 Task: Reply to email with the signature Benjamin Adams with the subject 'Welcome' from softage.1@softage.net with the message 'I wanted to confirm the attendance of the key stakeholders for the project kickoff meeting.'
Action: Mouse moved to (1167, 297)
Screenshot: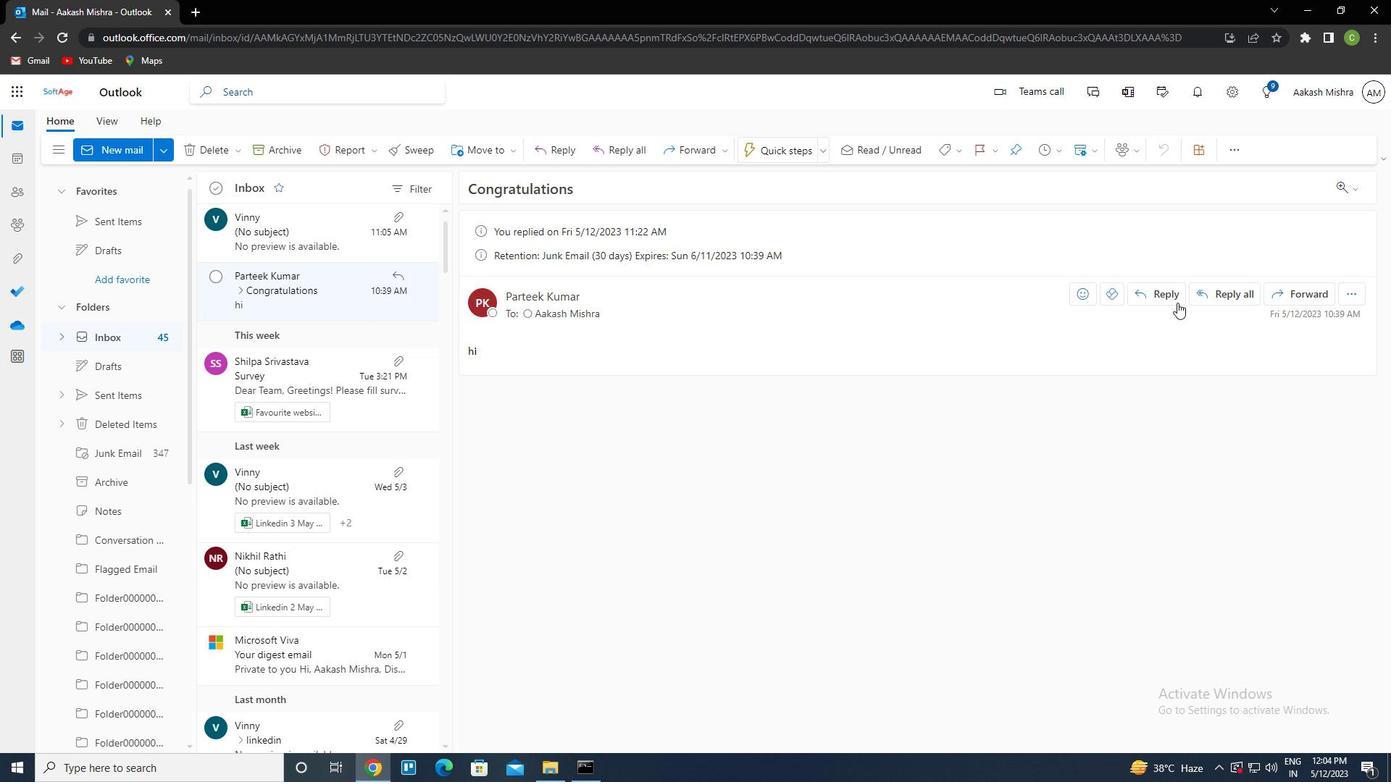 
Action: Mouse pressed left at (1167, 297)
Screenshot: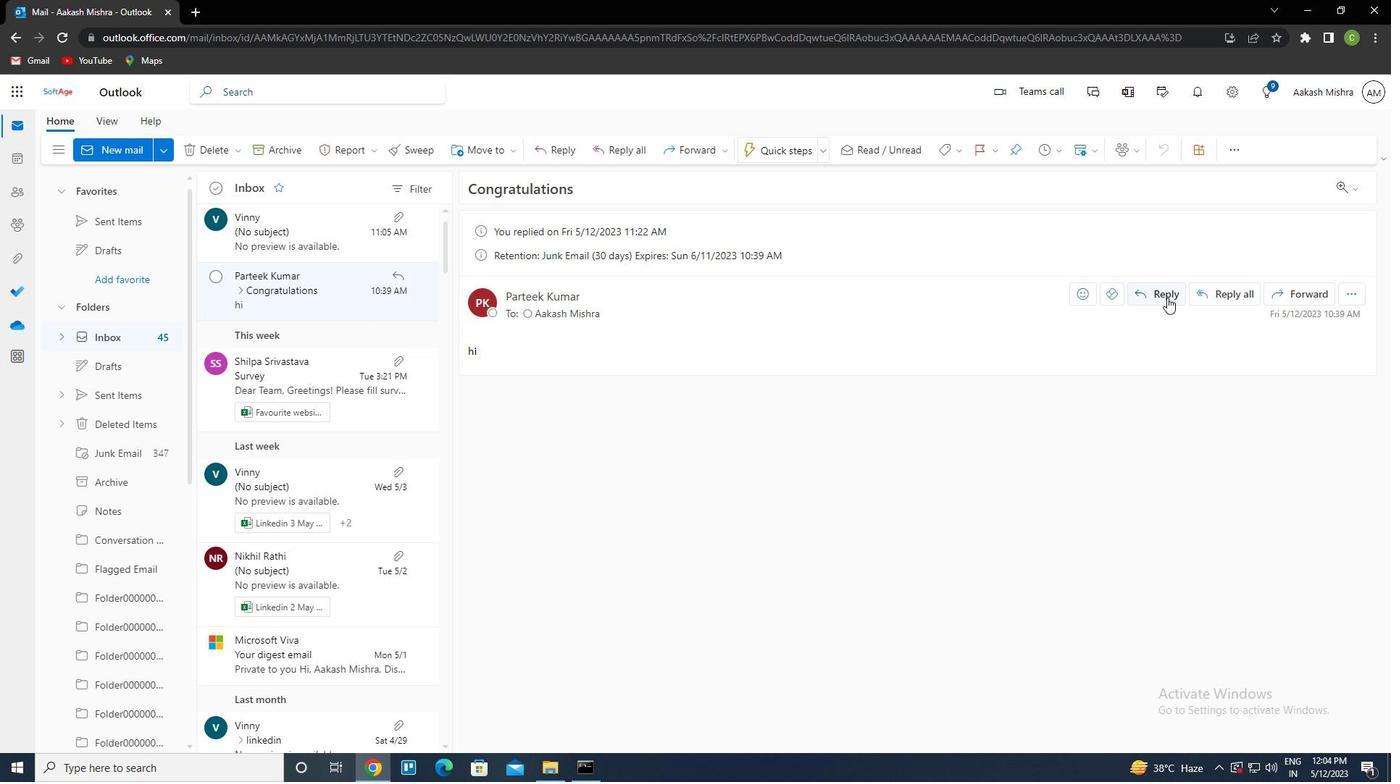 
Action: Mouse moved to (941, 152)
Screenshot: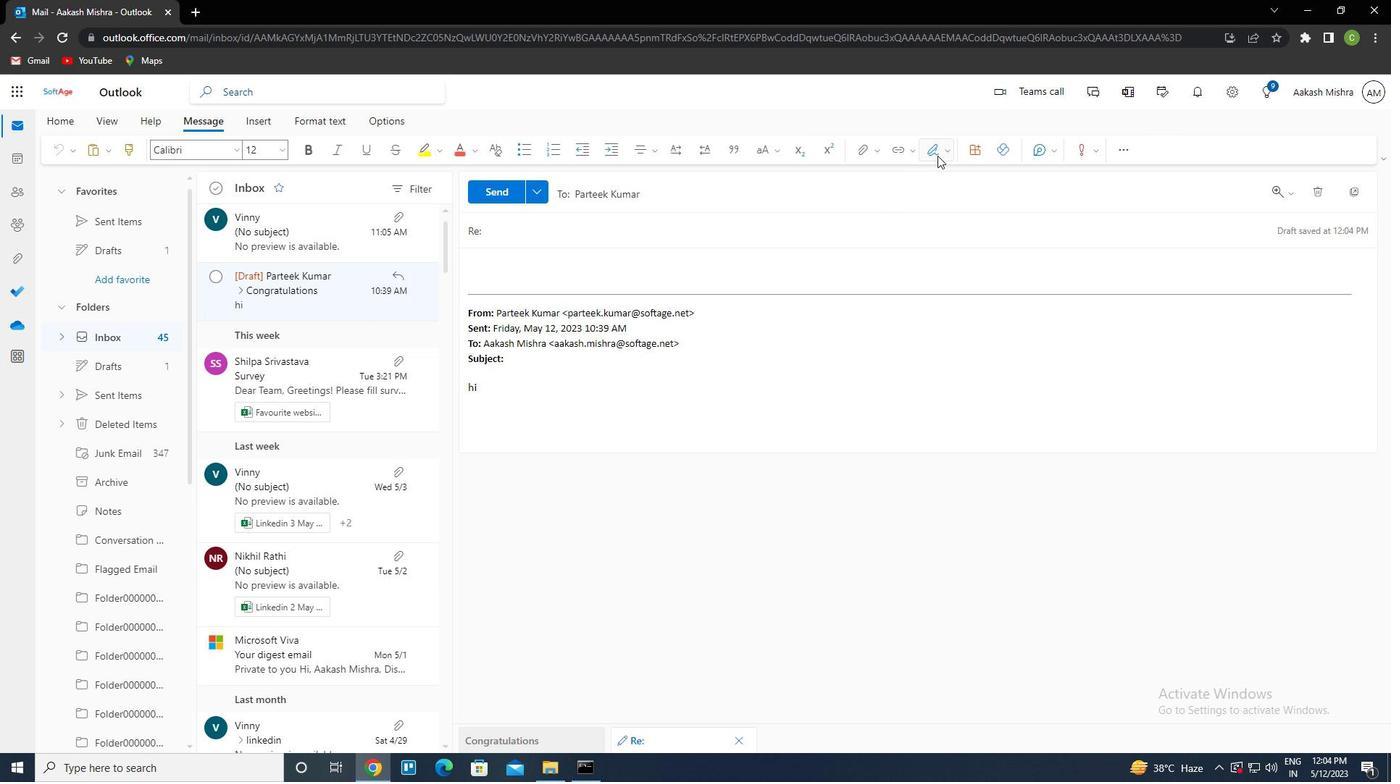 
Action: Mouse pressed left at (941, 152)
Screenshot: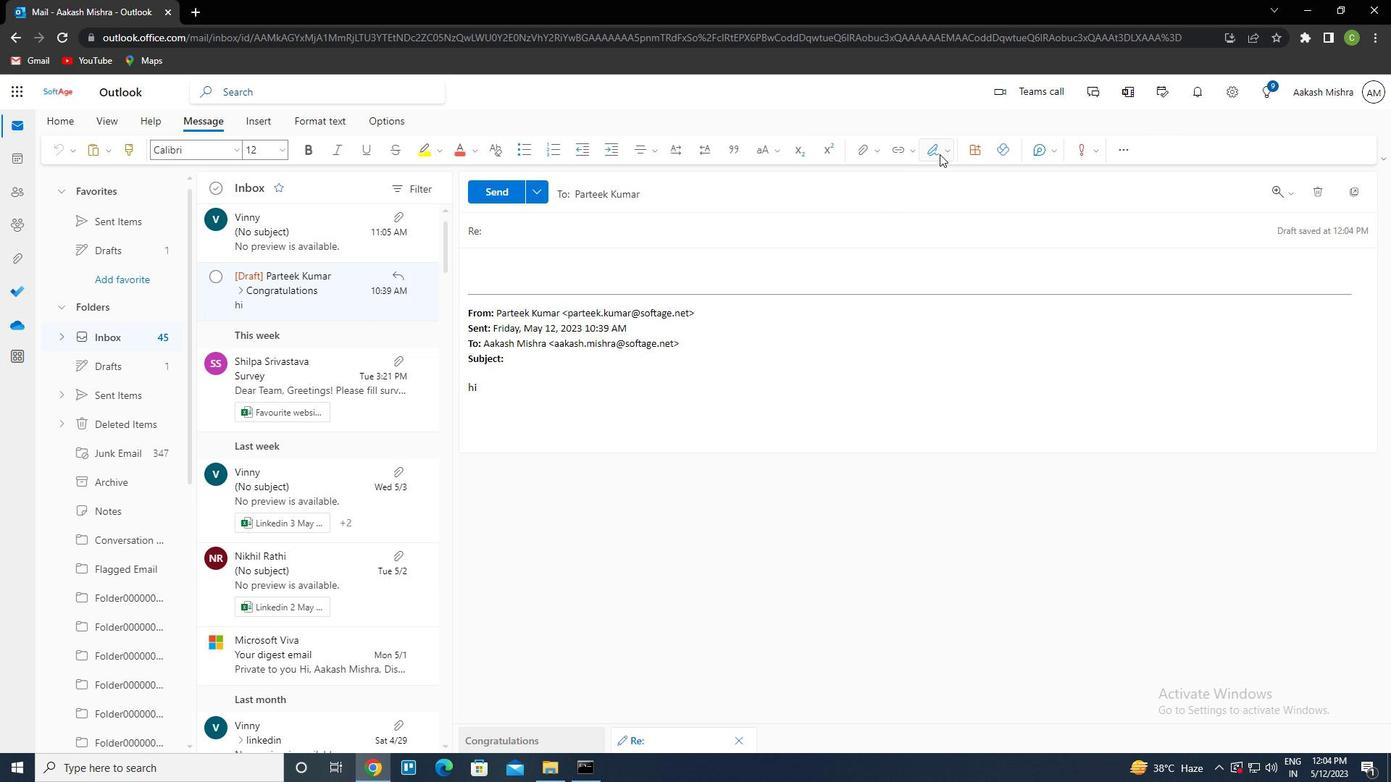 
Action: Mouse moved to (884, 602)
Screenshot: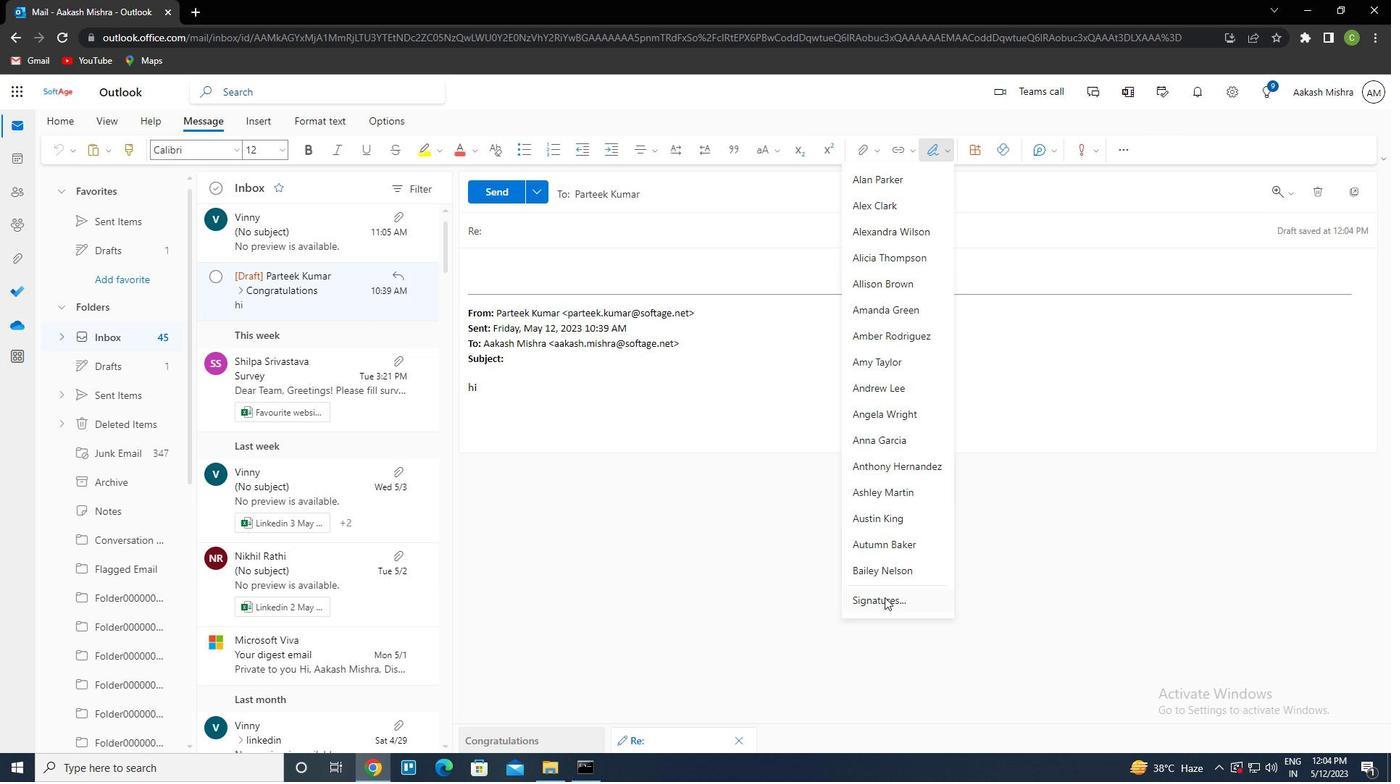 
Action: Mouse pressed left at (884, 602)
Screenshot: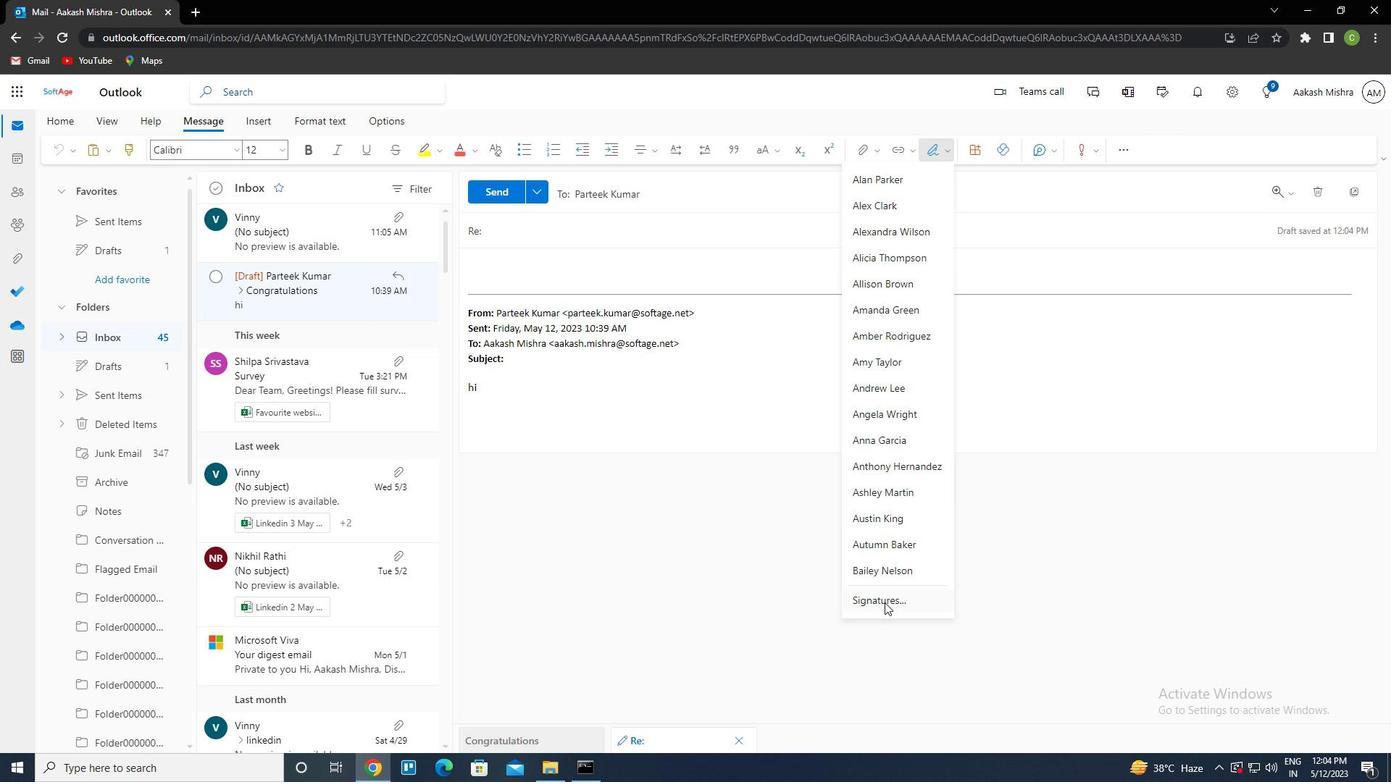 
Action: Mouse moved to (627, 240)
Screenshot: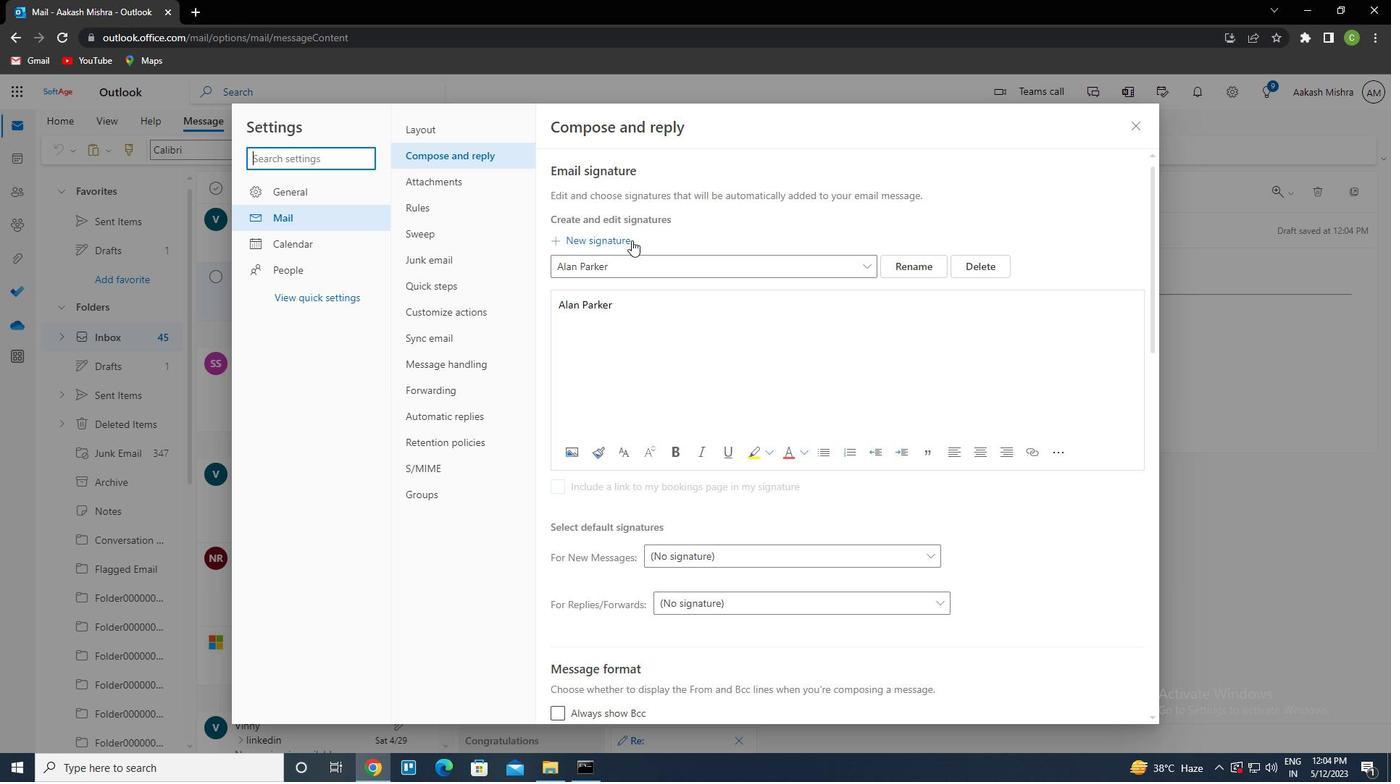 
Action: Mouse pressed left at (627, 240)
Screenshot: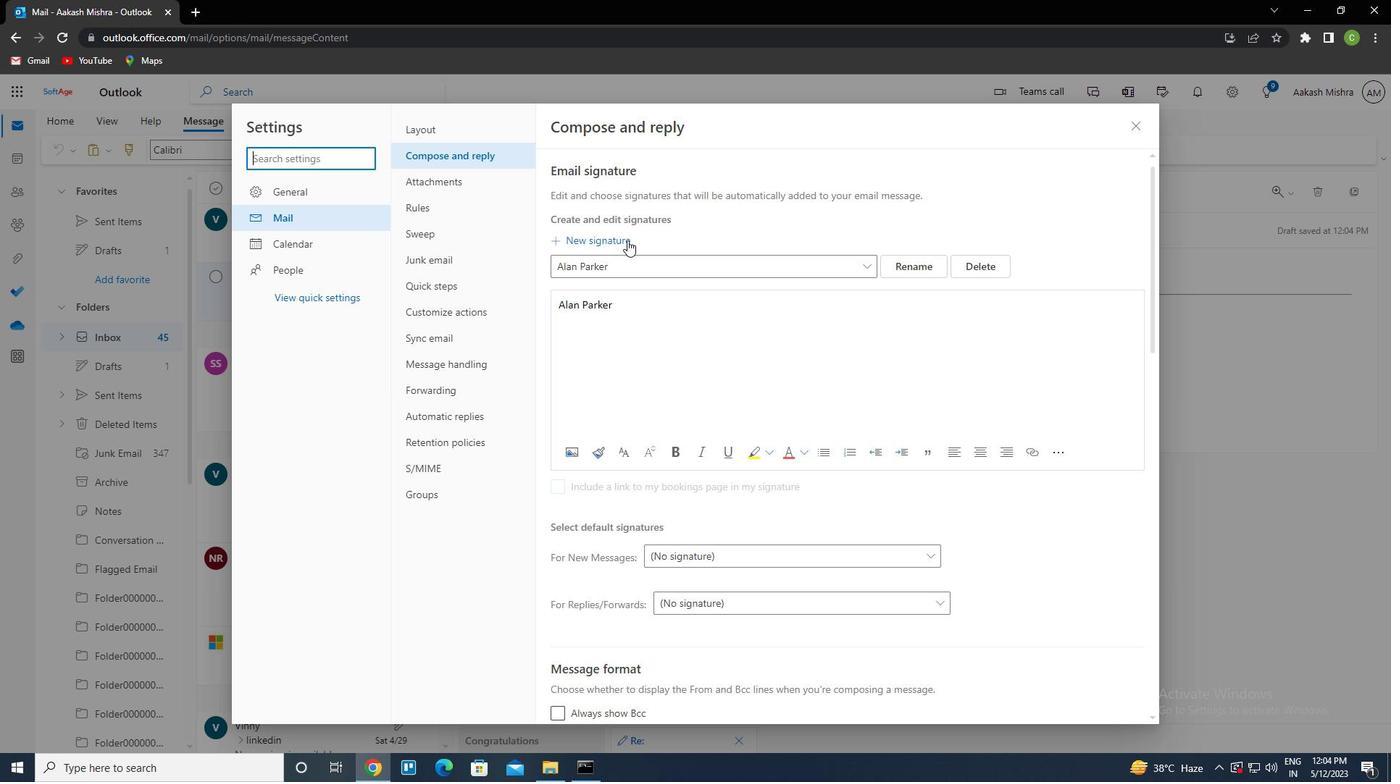 
Action: Mouse moved to (626, 263)
Screenshot: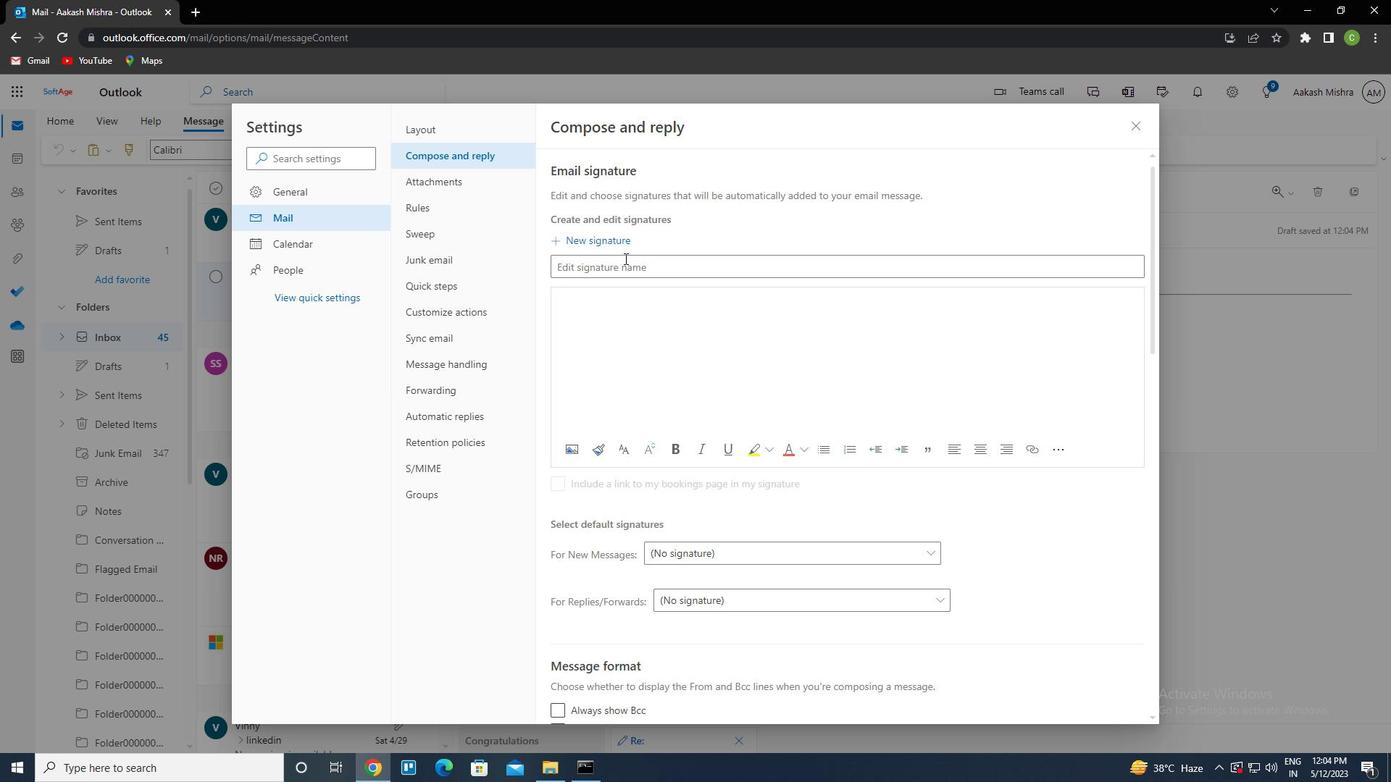 
Action: Mouse pressed left at (626, 263)
Screenshot: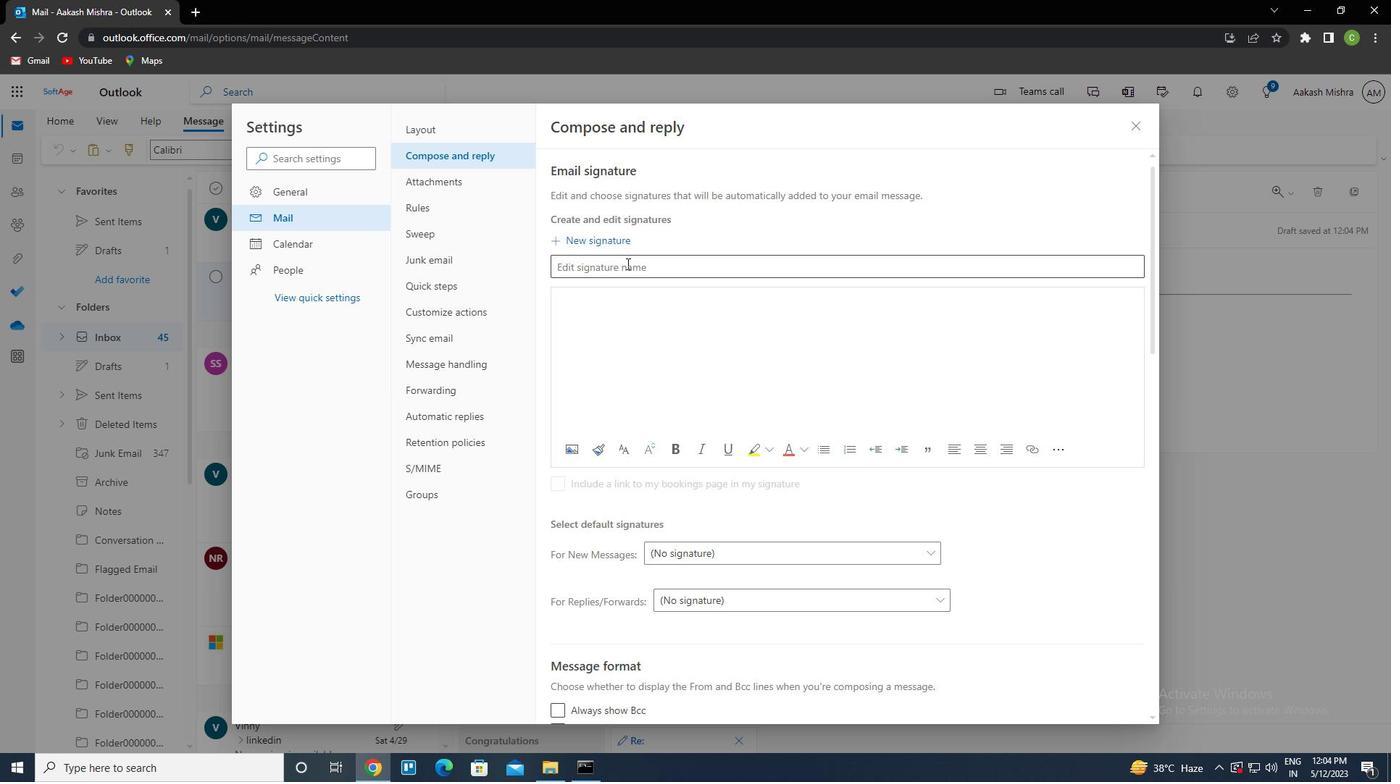 
Action: Key pressed <Key.caps_lock>b<Key.caps_lock>enjamin<Key.space><Key.caps_lock>a<Key.caps_lock>dams
Screenshot: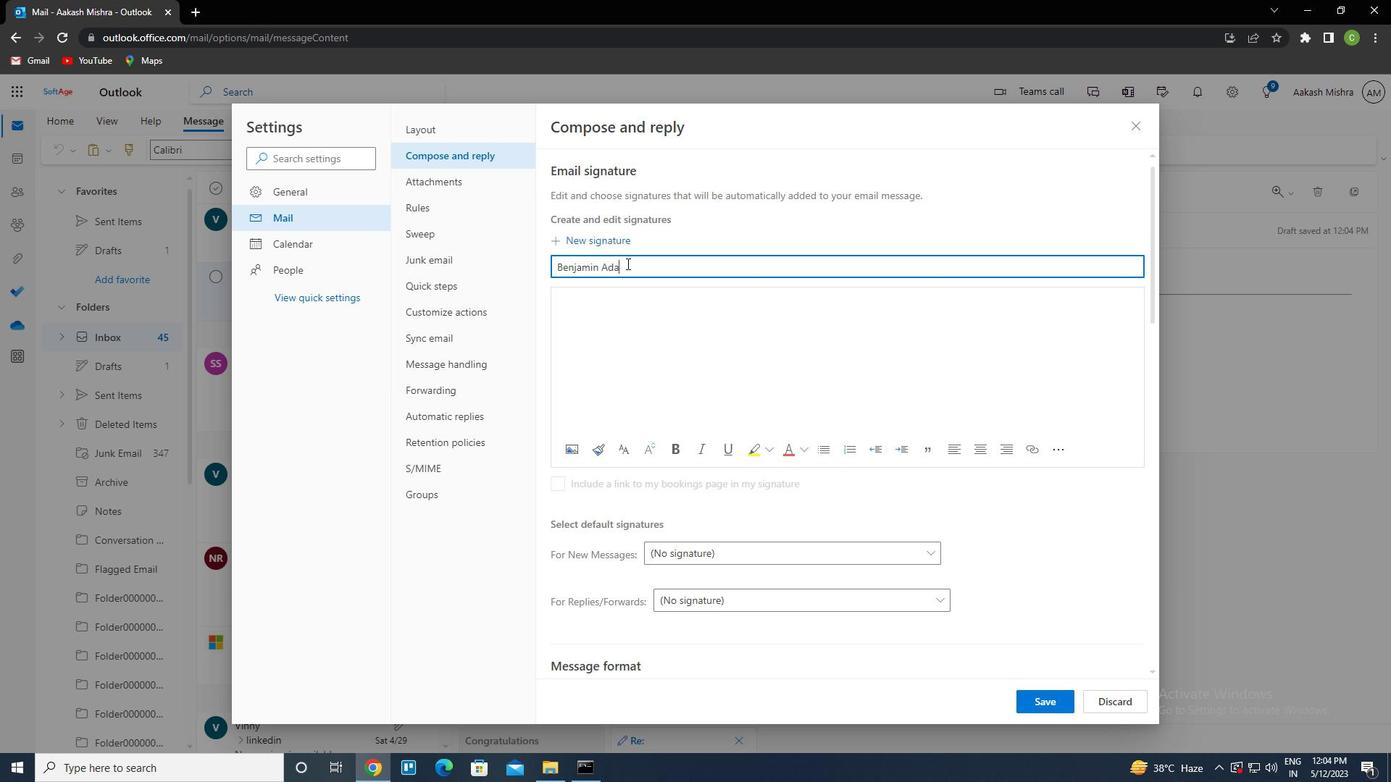 
Action: Mouse moved to (611, 306)
Screenshot: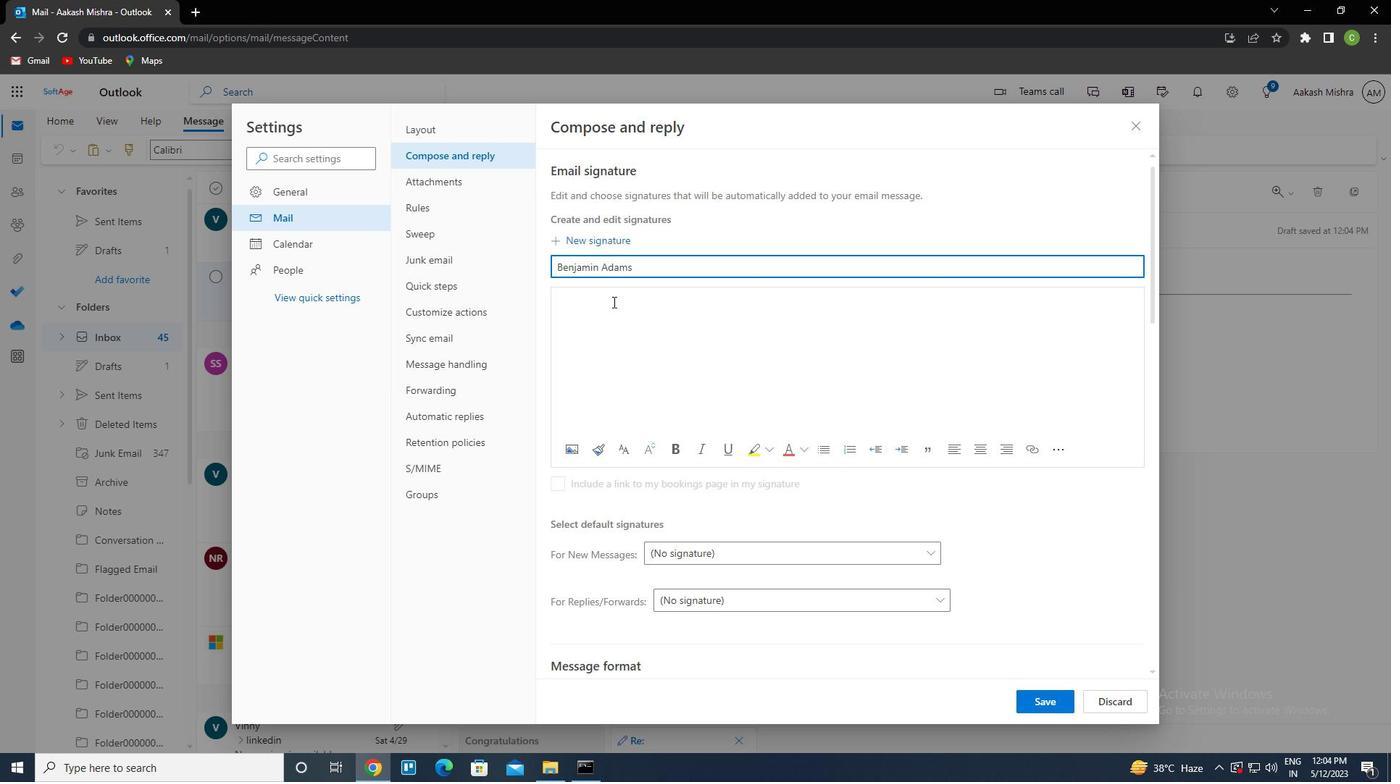 
Action: Mouse pressed left at (611, 306)
Screenshot: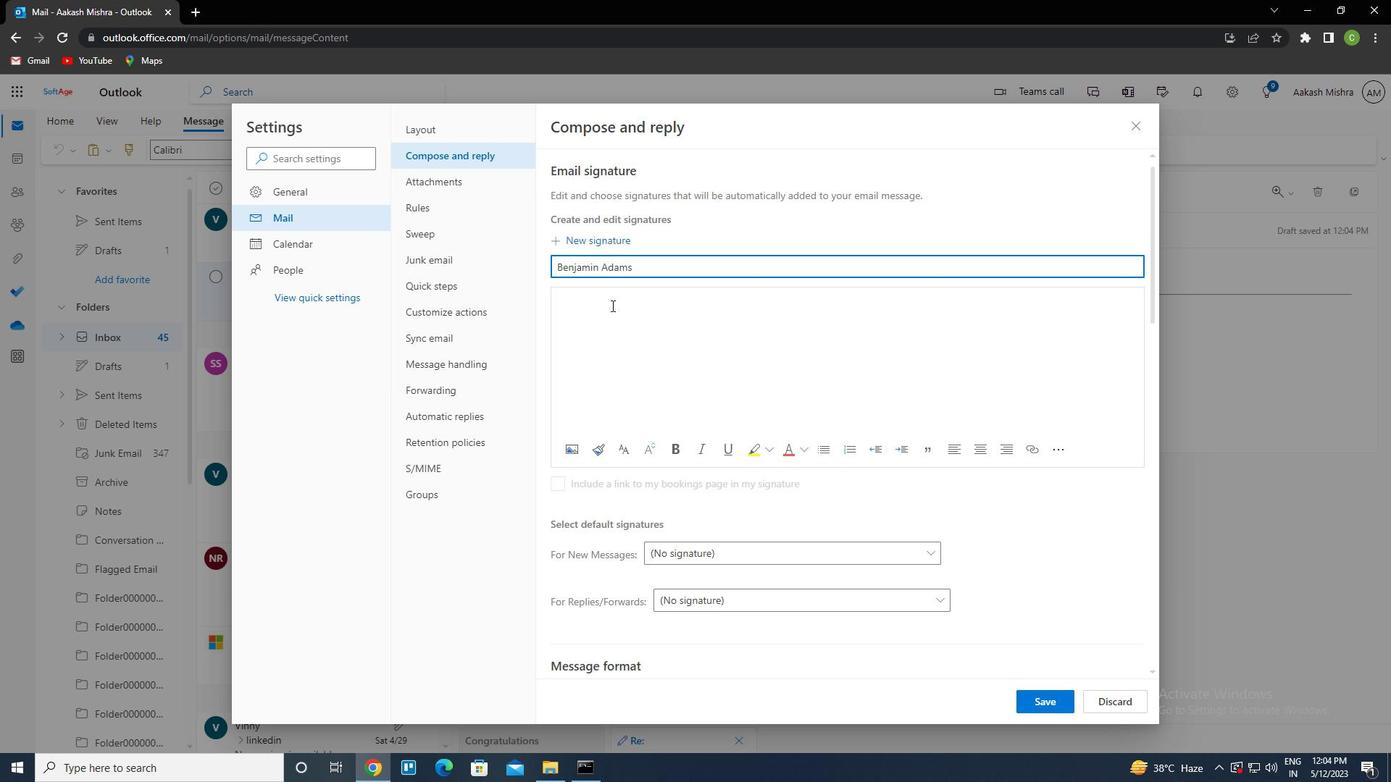 
Action: Key pressed <Key.caps_lock>b<Key.caps_lock>enjamin<Key.space><Key.caps_lock>a<Key.caps_lock>dams
Screenshot: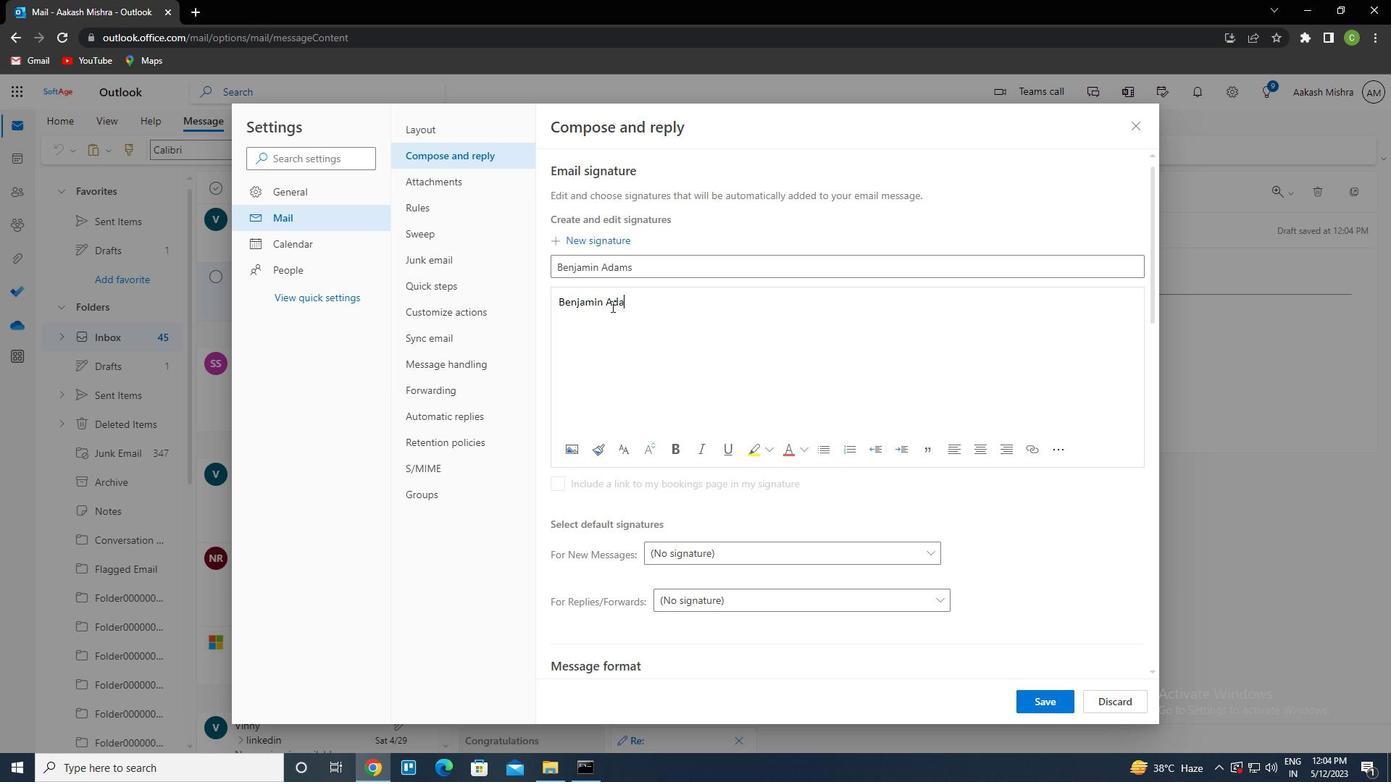 
Action: Mouse moved to (1034, 696)
Screenshot: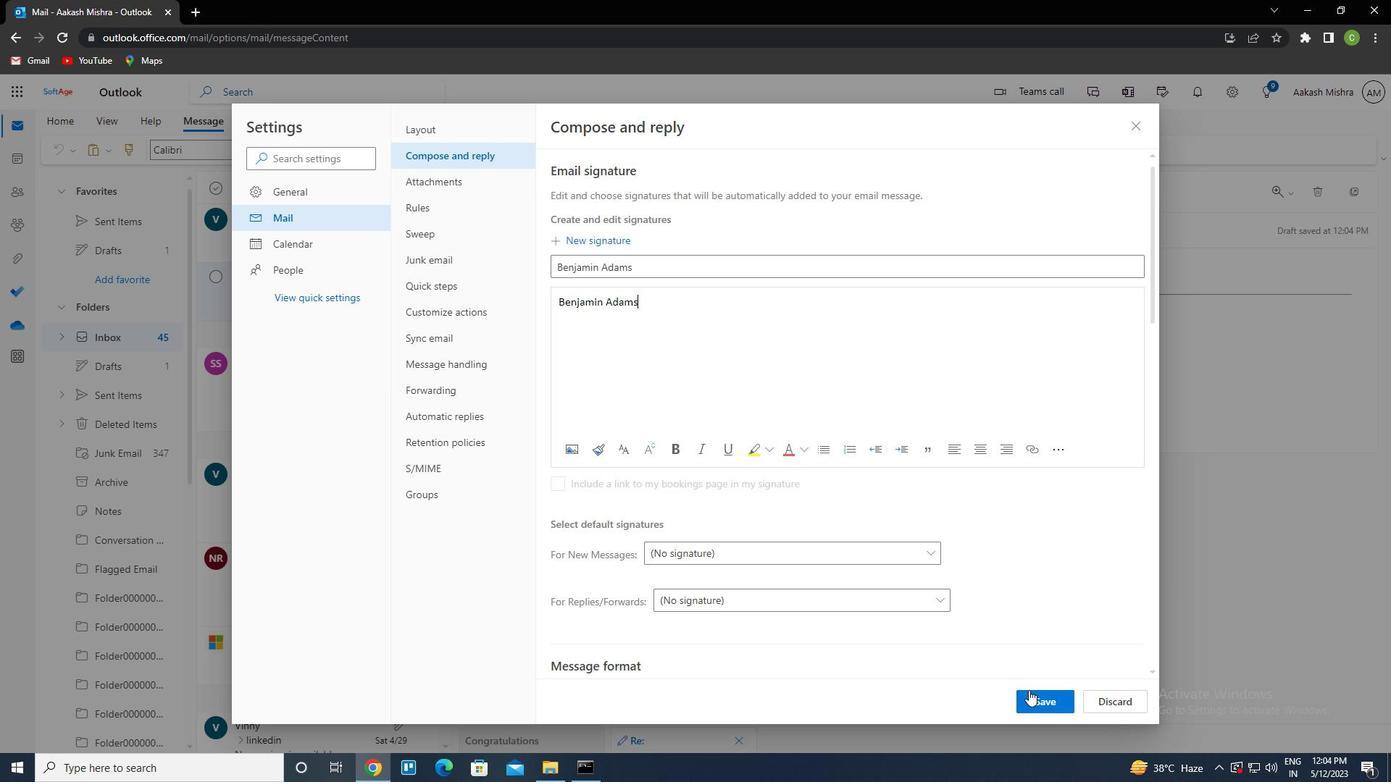 
Action: Mouse pressed left at (1034, 696)
Screenshot: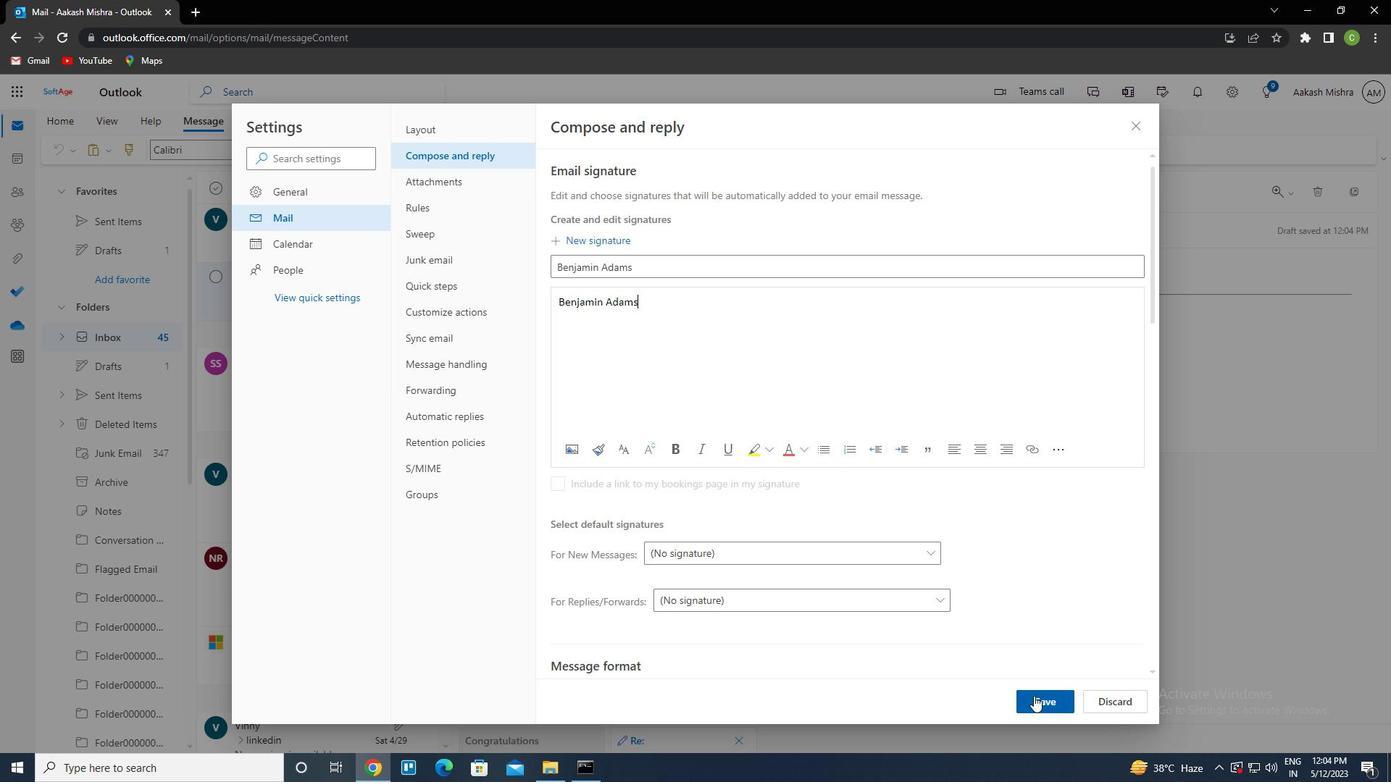 
Action: Mouse moved to (1134, 123)
Screenshot: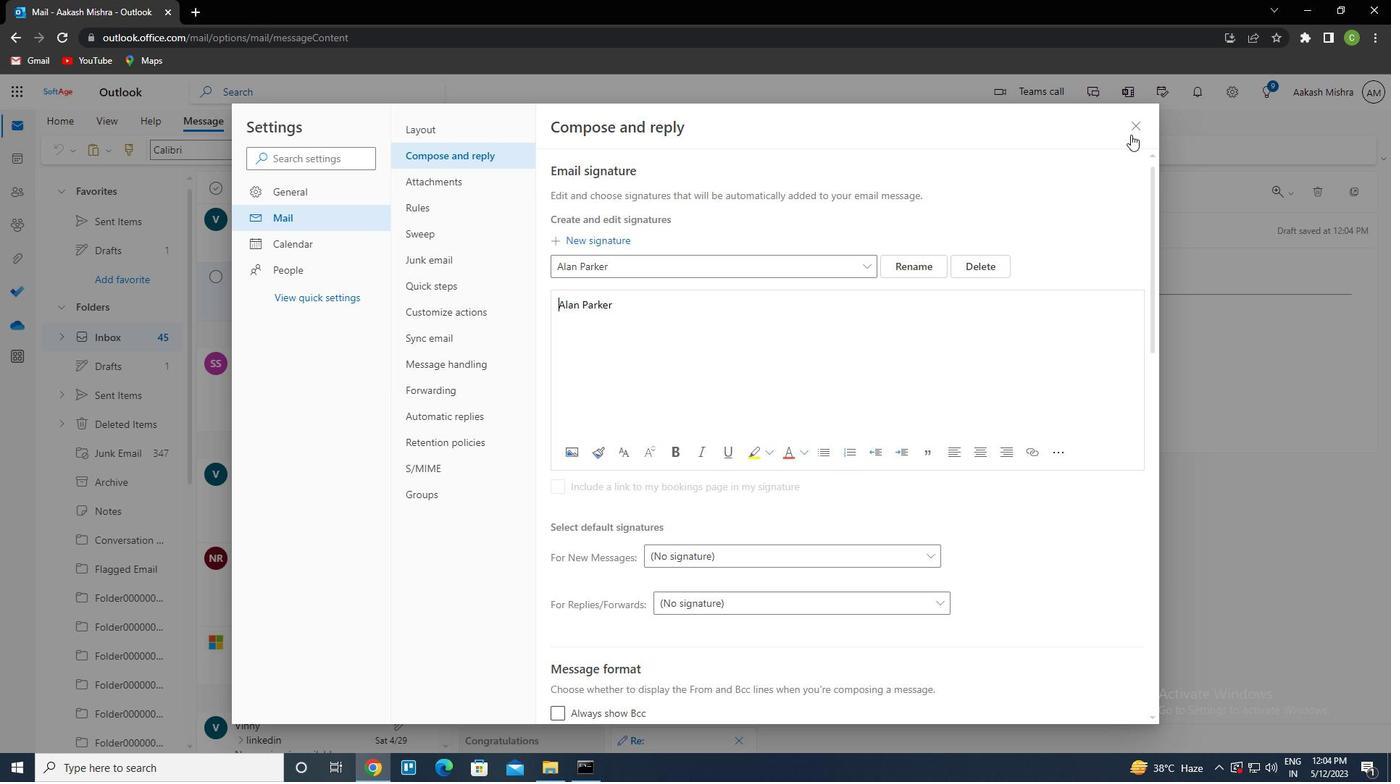 
Action: Mouse pressed left at (1134, 123)
Screenshot: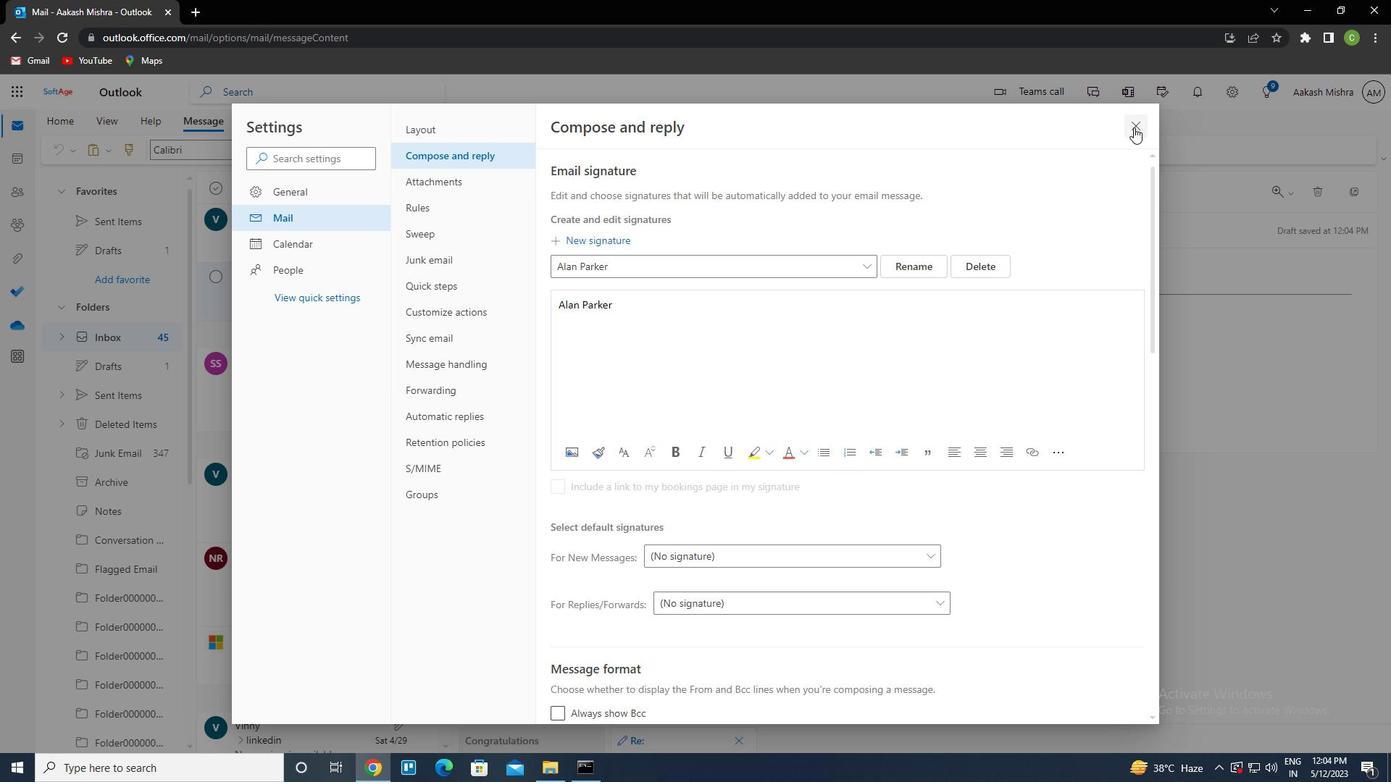 
Action: Mouse moved to (915, 151)
Screenshot: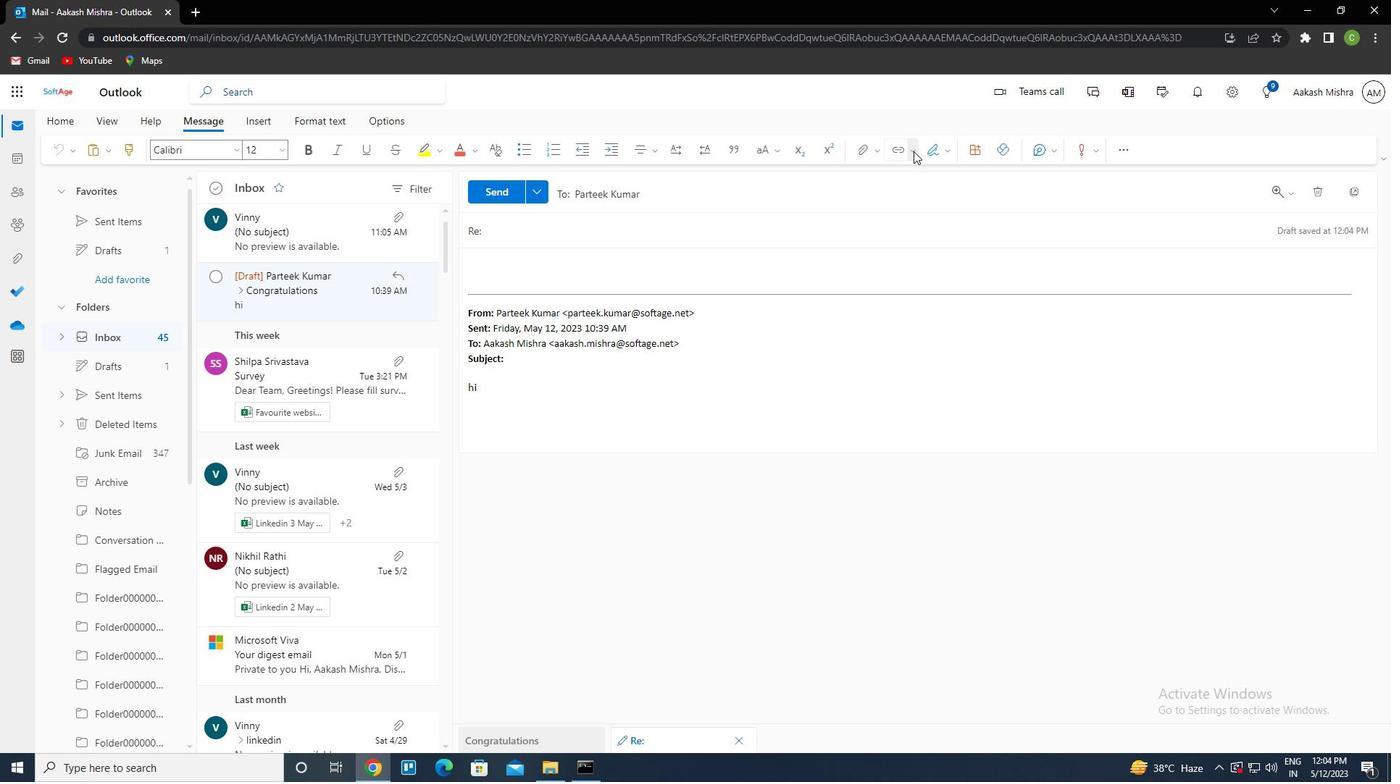 
Action: Mouse pressed left at (915, 151)
Screenshot: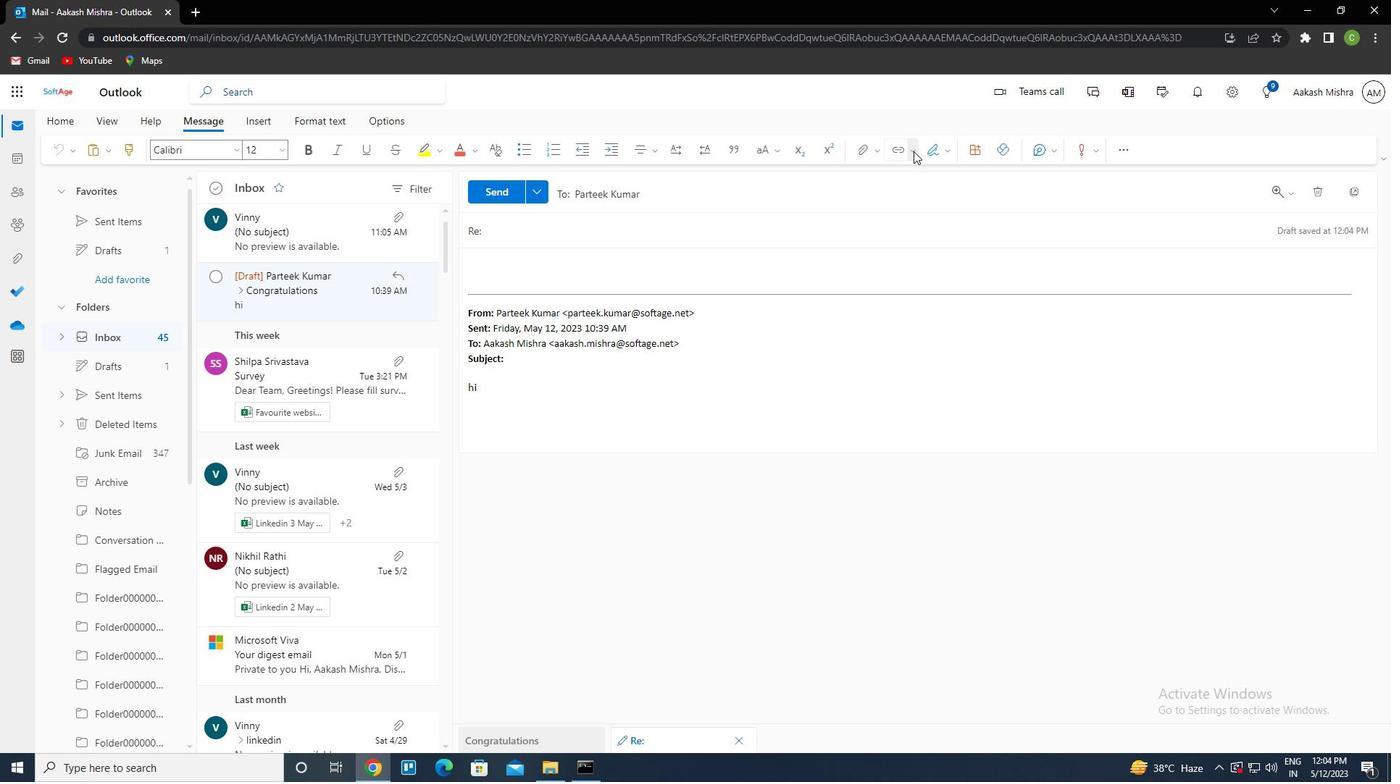 
Action: Mouse moved to (934, 150)
Screenshot: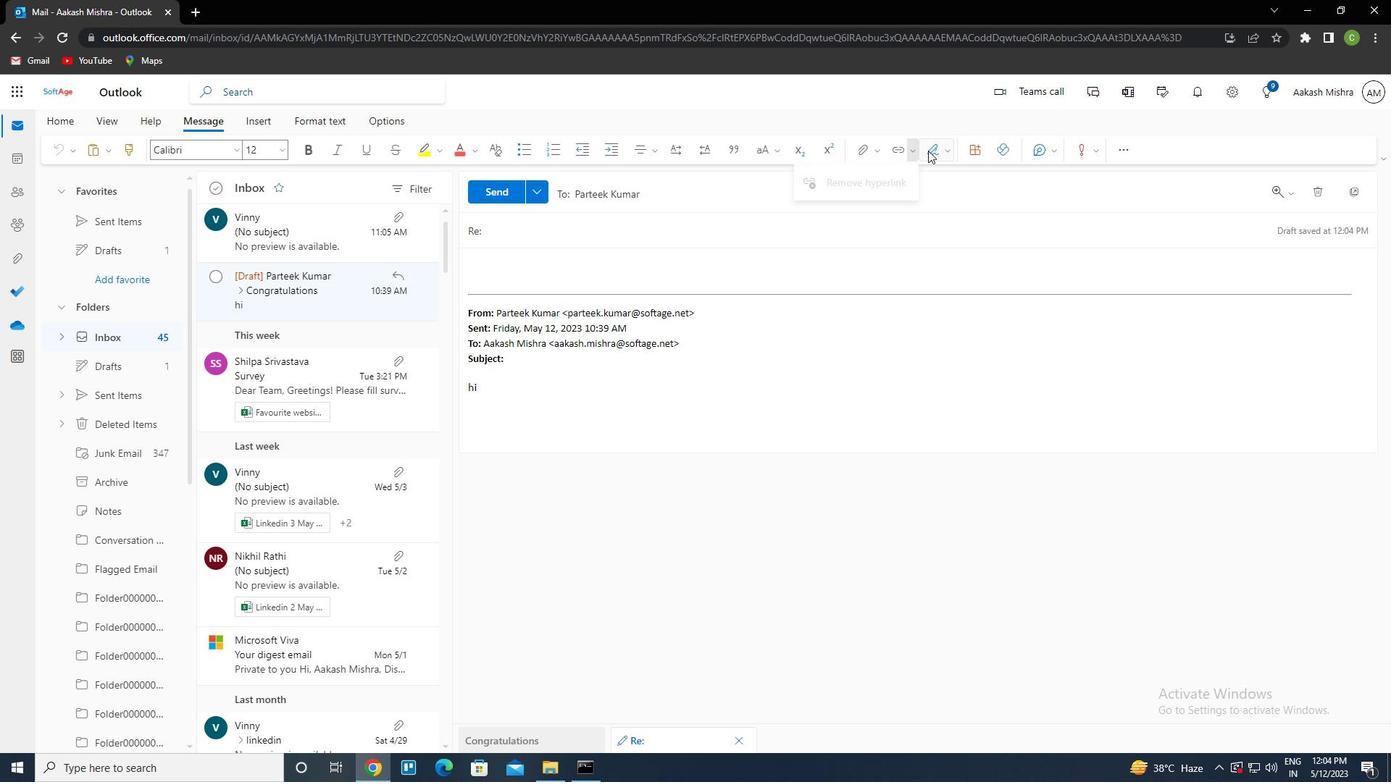 
Action: Mouse pressed left at (934, 150)
Screenshot: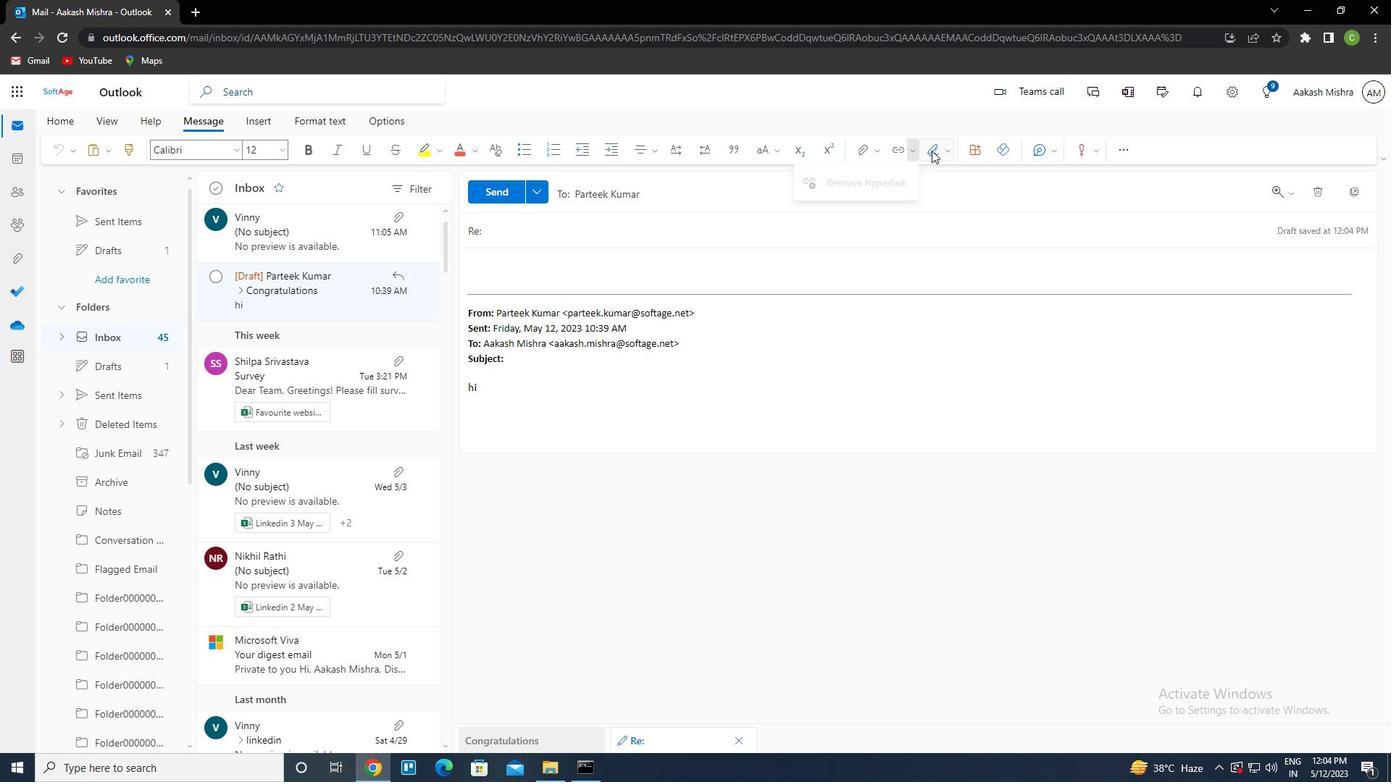 
Action: Mouse moved to (893, 602)
Screenshot: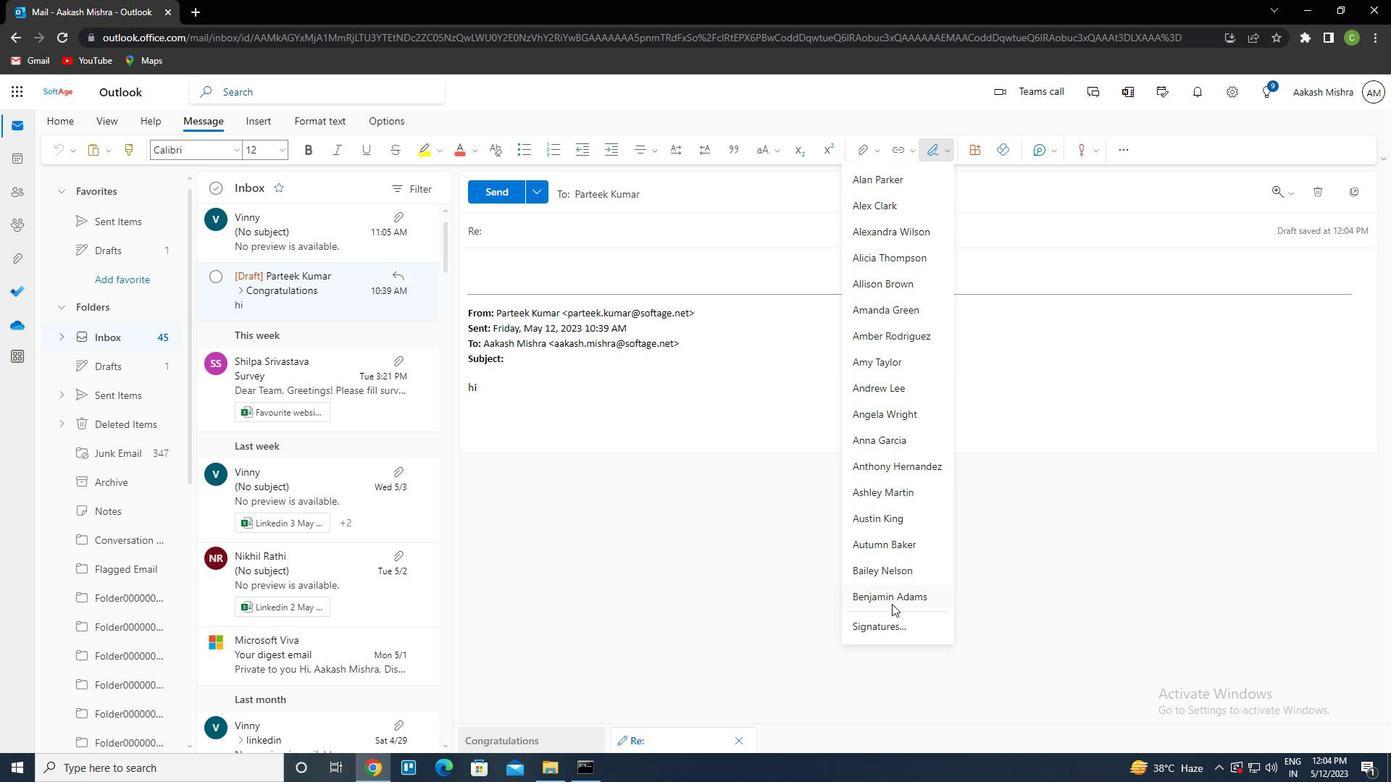 
Action: Mouse pressed left at (893, 602)
Screenshot: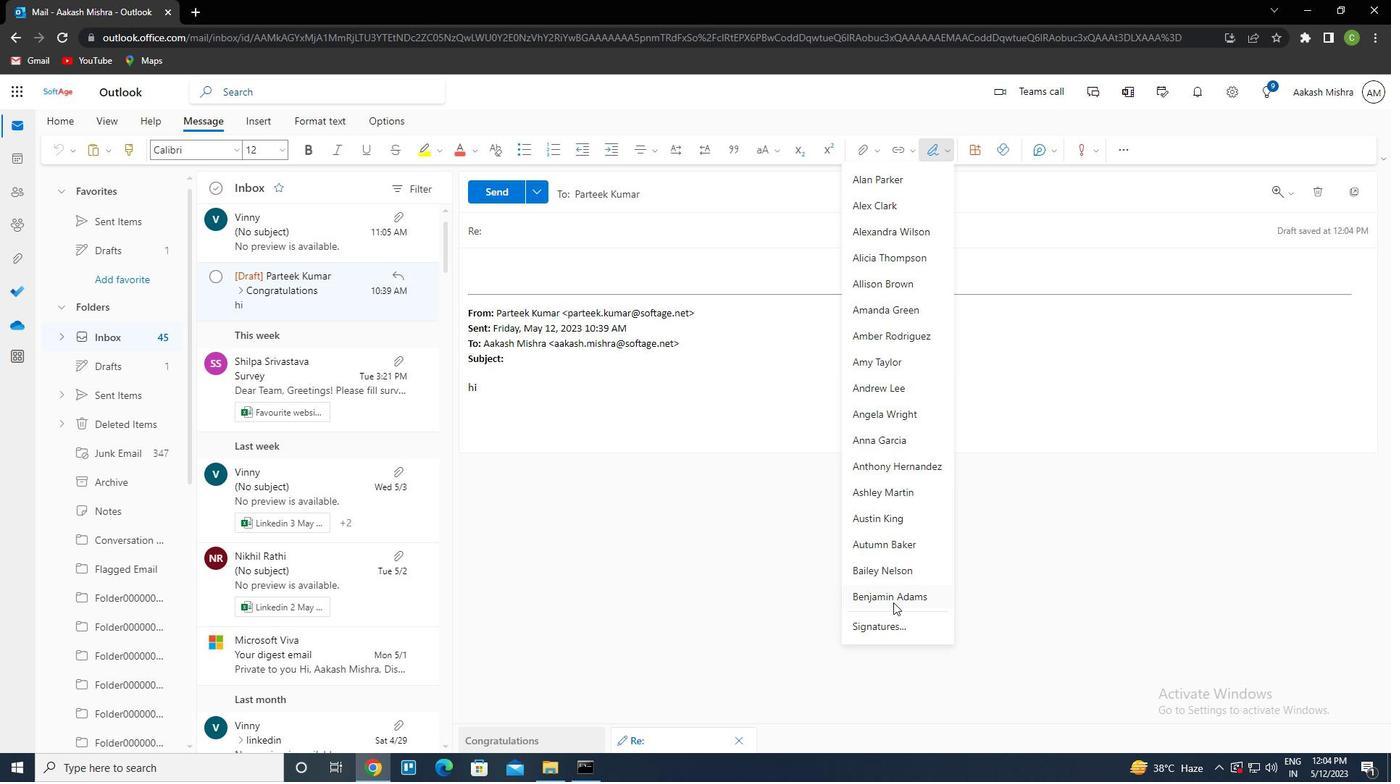
Action: Mouse moved to (556, 234)
Screenshot: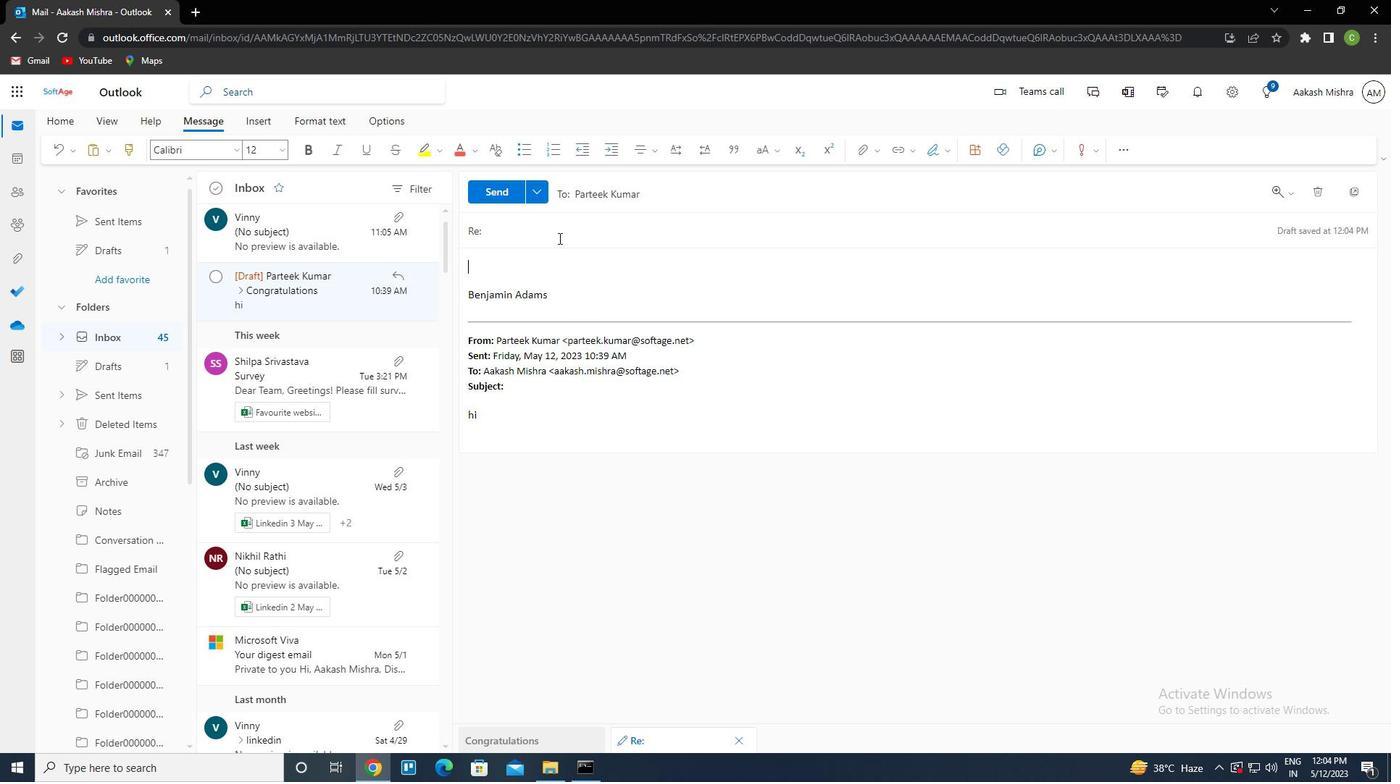 
Action: Mouse pressed left at (556, 234)
Screenshot: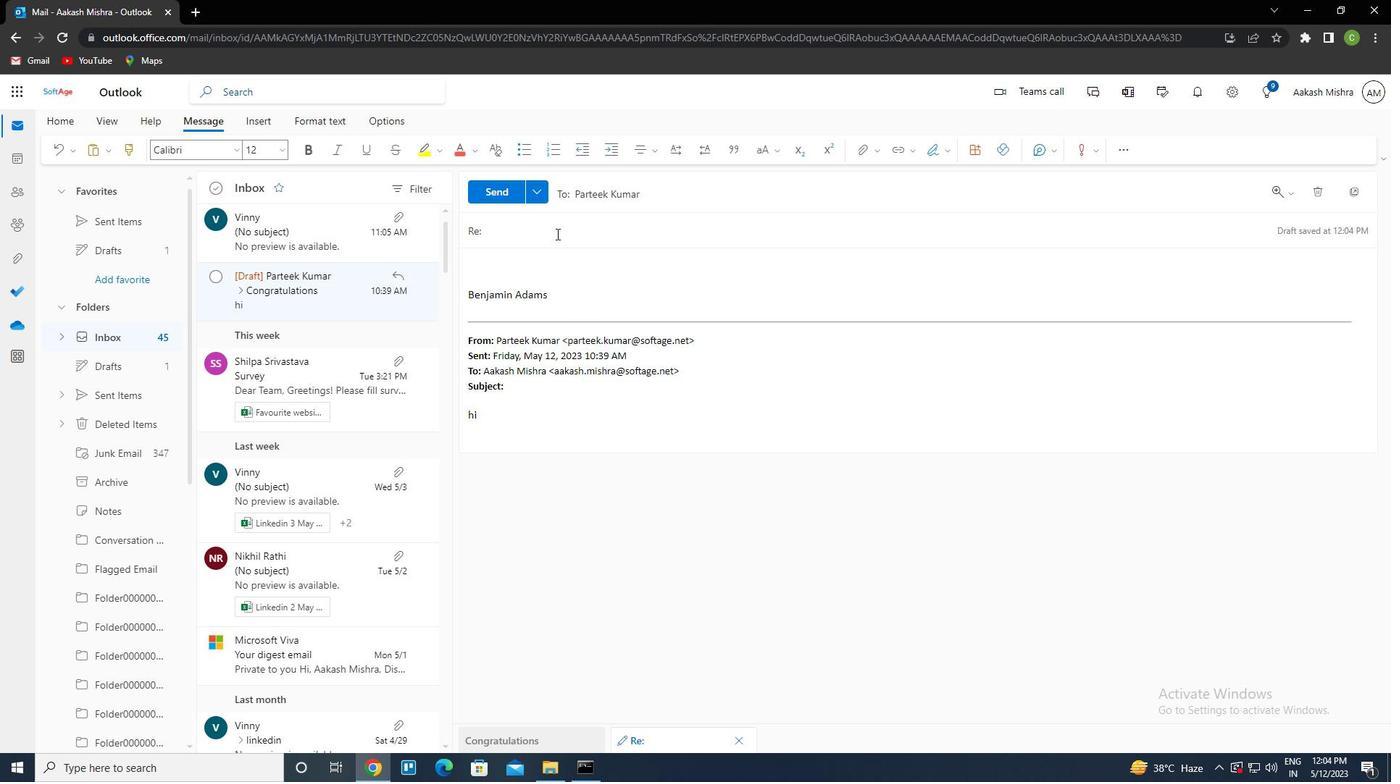 
Action: Key pressed <Key.caps_lock>w<Key.caps_lock>elsome<Key.left><Key.left><Key.left><Key.left><Key.right><Key.backspace>c
Screenshot: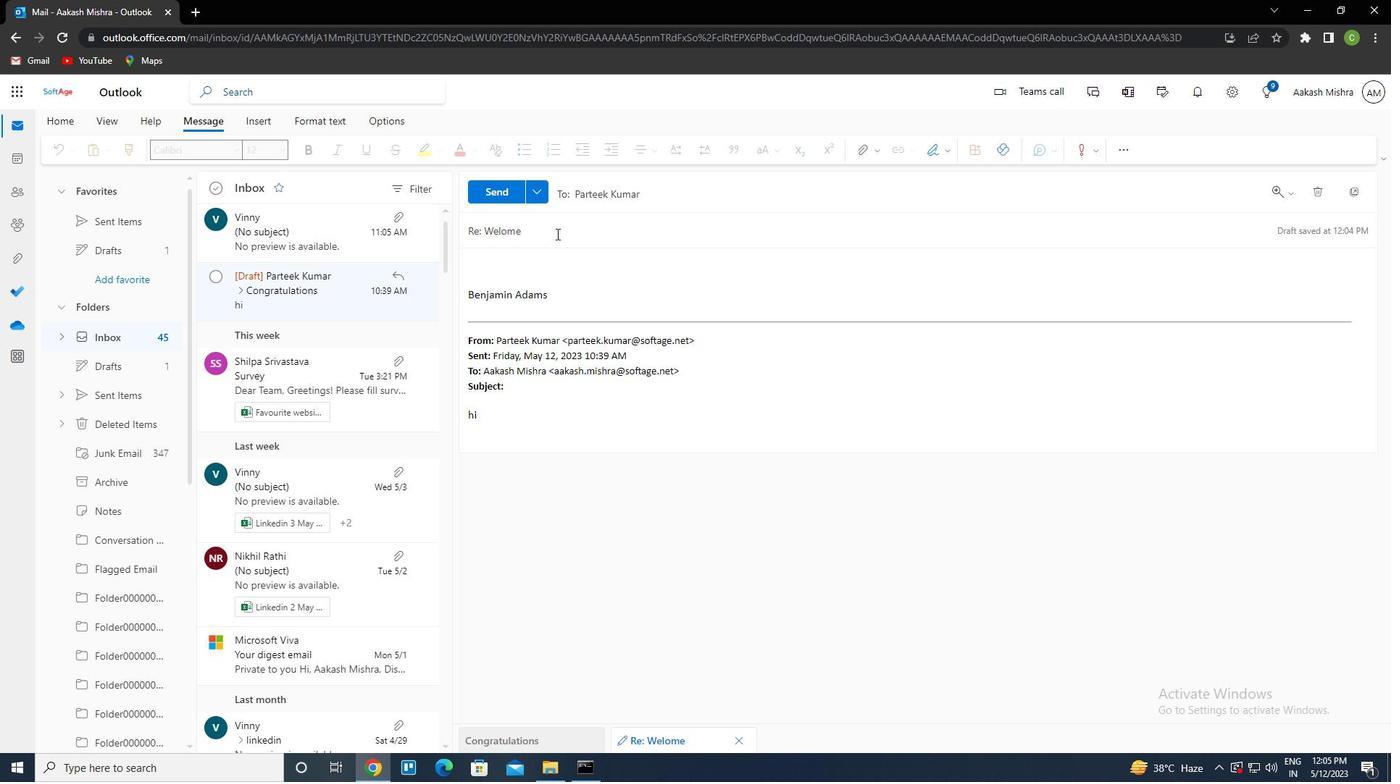 
Action: Mouse moved to (499, 268)
Screenshot: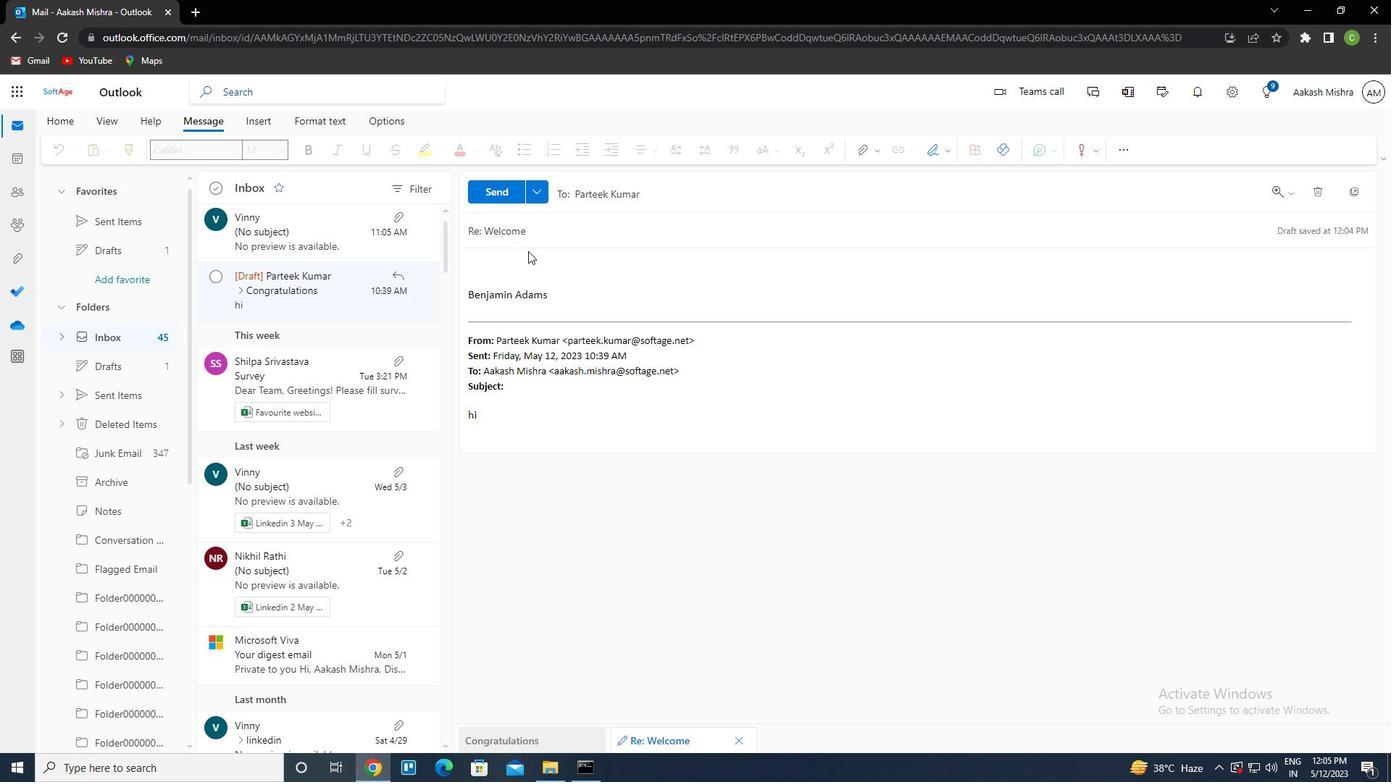 
Action: Mouse pressed left at (499, 268)
Screenshot: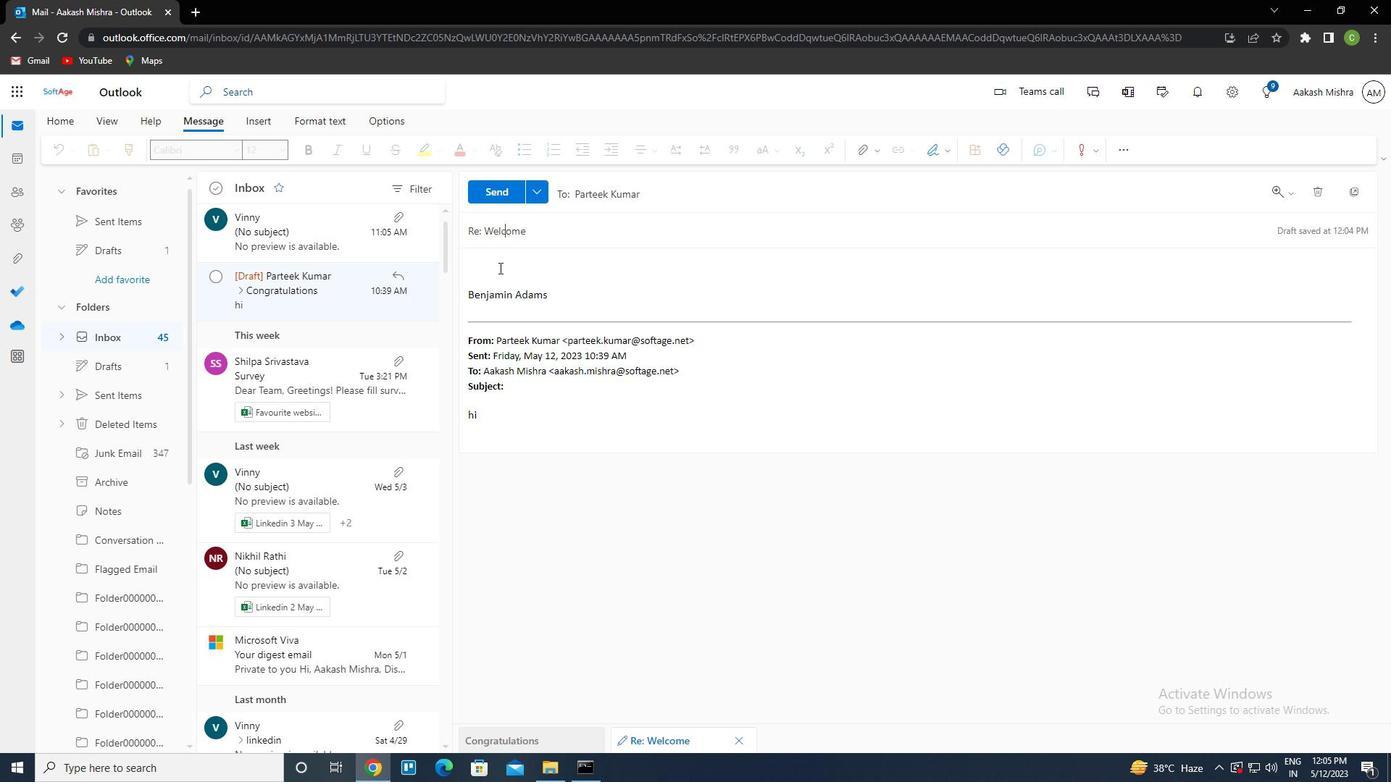 
Action: Key pressed <Key.caps_lock>i<Key.caps_lock><Key.space>wanted<Key.space>to<Key.space>confirm<Key.space>the<Key.space>attendance<Key.space>of<Key.space>the<Key.space>key<Key.space>stakeholders<Key.space>for<Key.space>the<Key.space>project<Key.space>kivkoff<Key.space>meeting
Screenshot: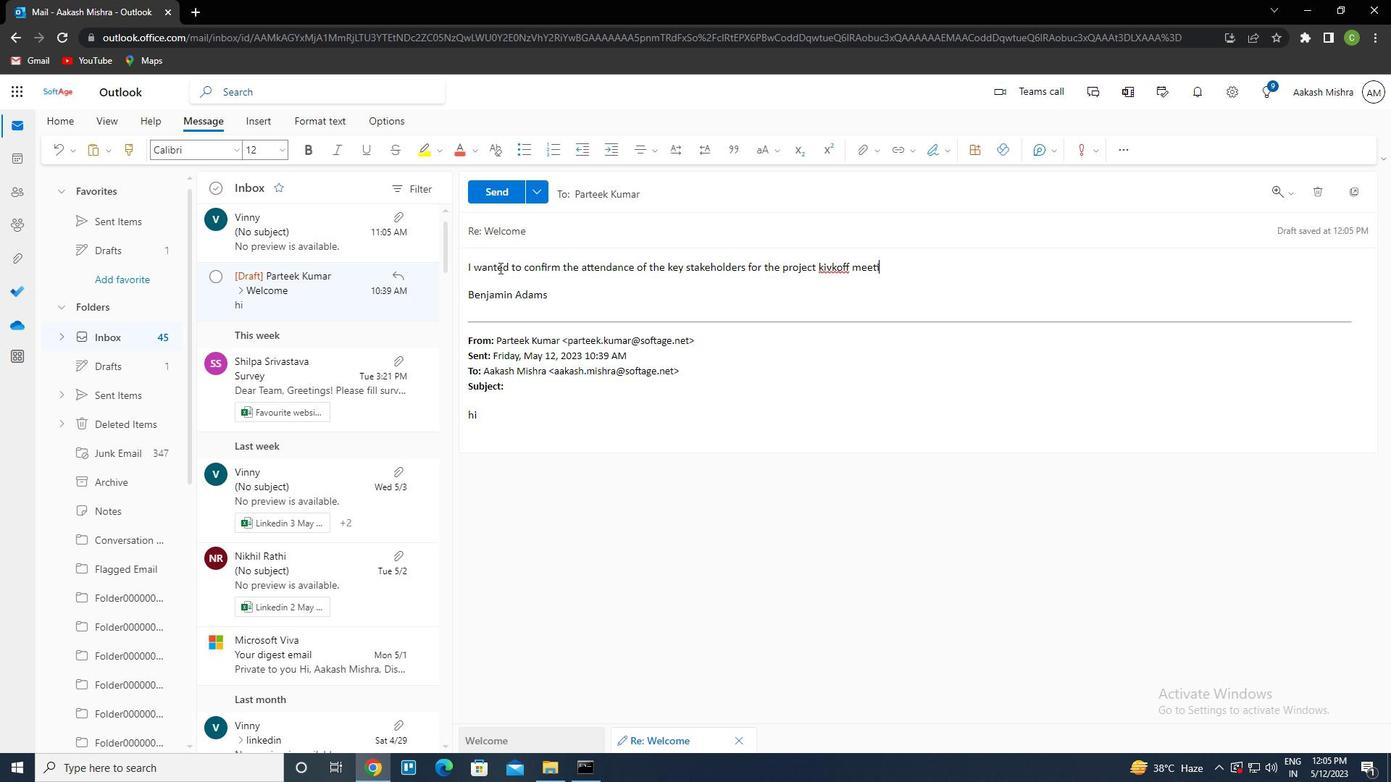 
Action: Mouse moved to (831, 267)
Screenshot: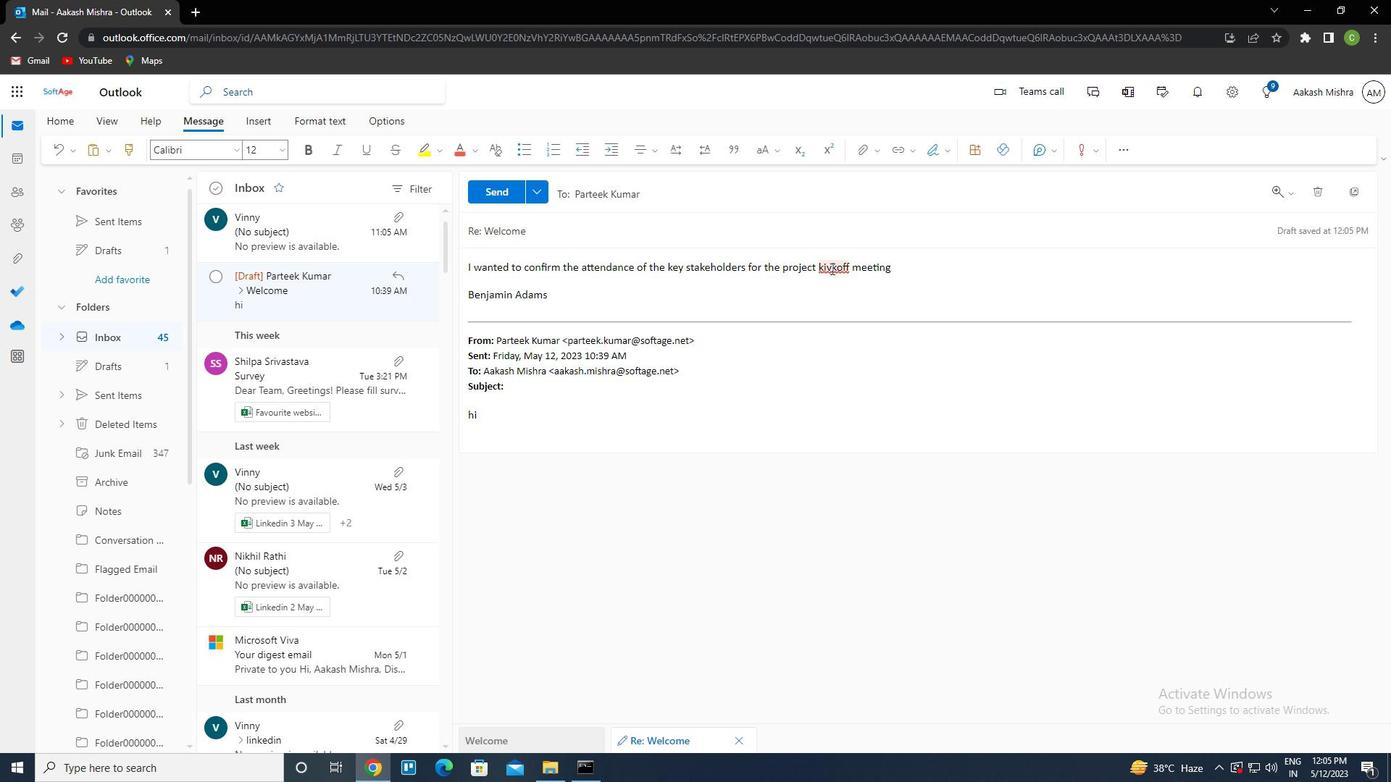 
Action: Mouse pressed left at (831, 267)
Screenshot: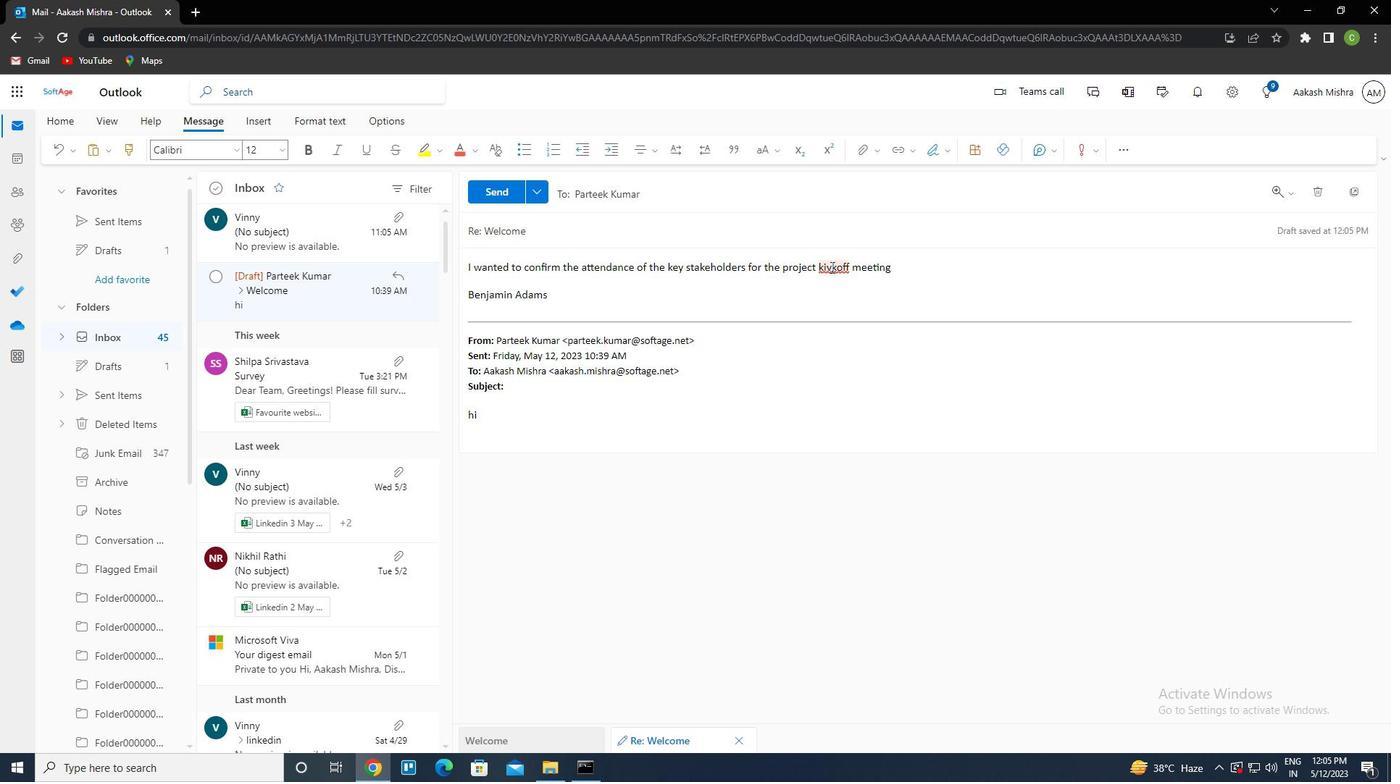 
Action: Mouse moved to (831, 266)
Screenshot: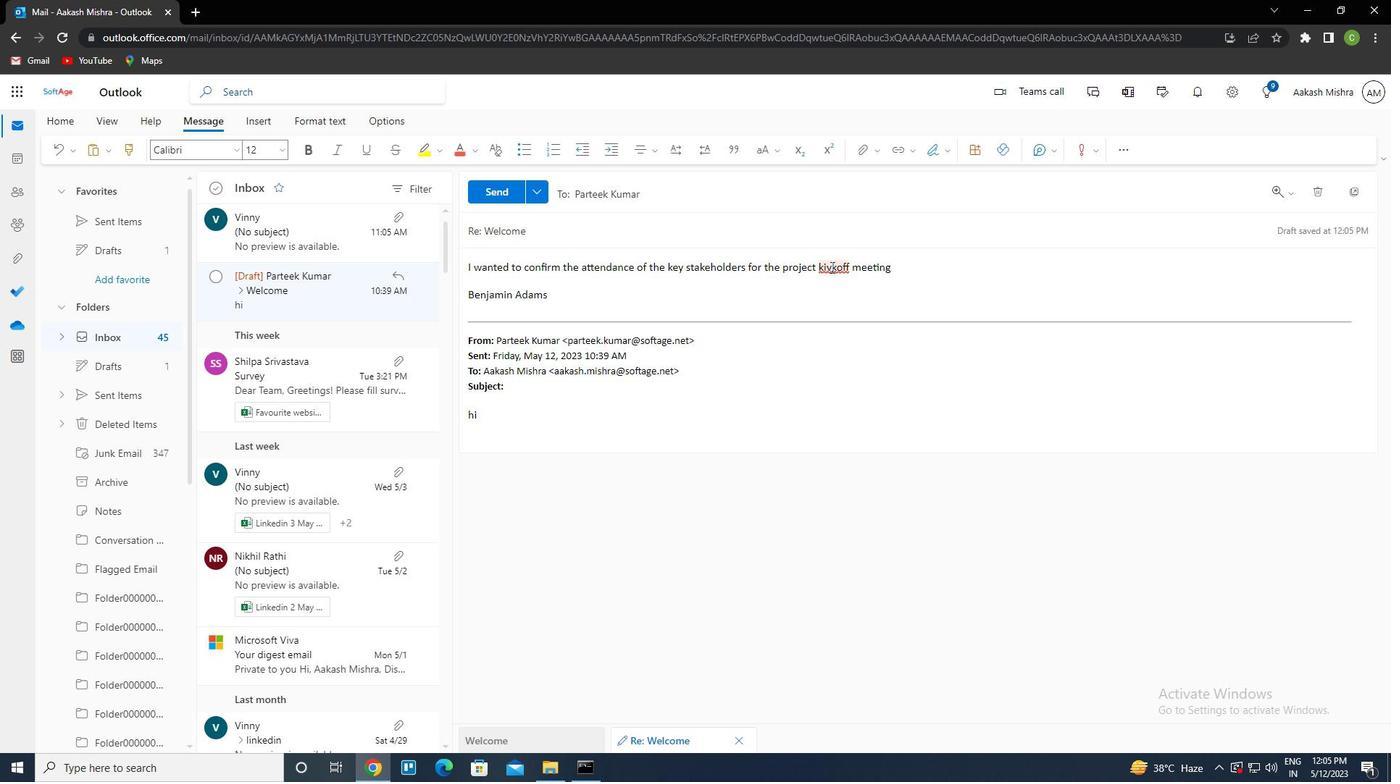 
Action: Key pressed <Key.backspace>c
Screenshot: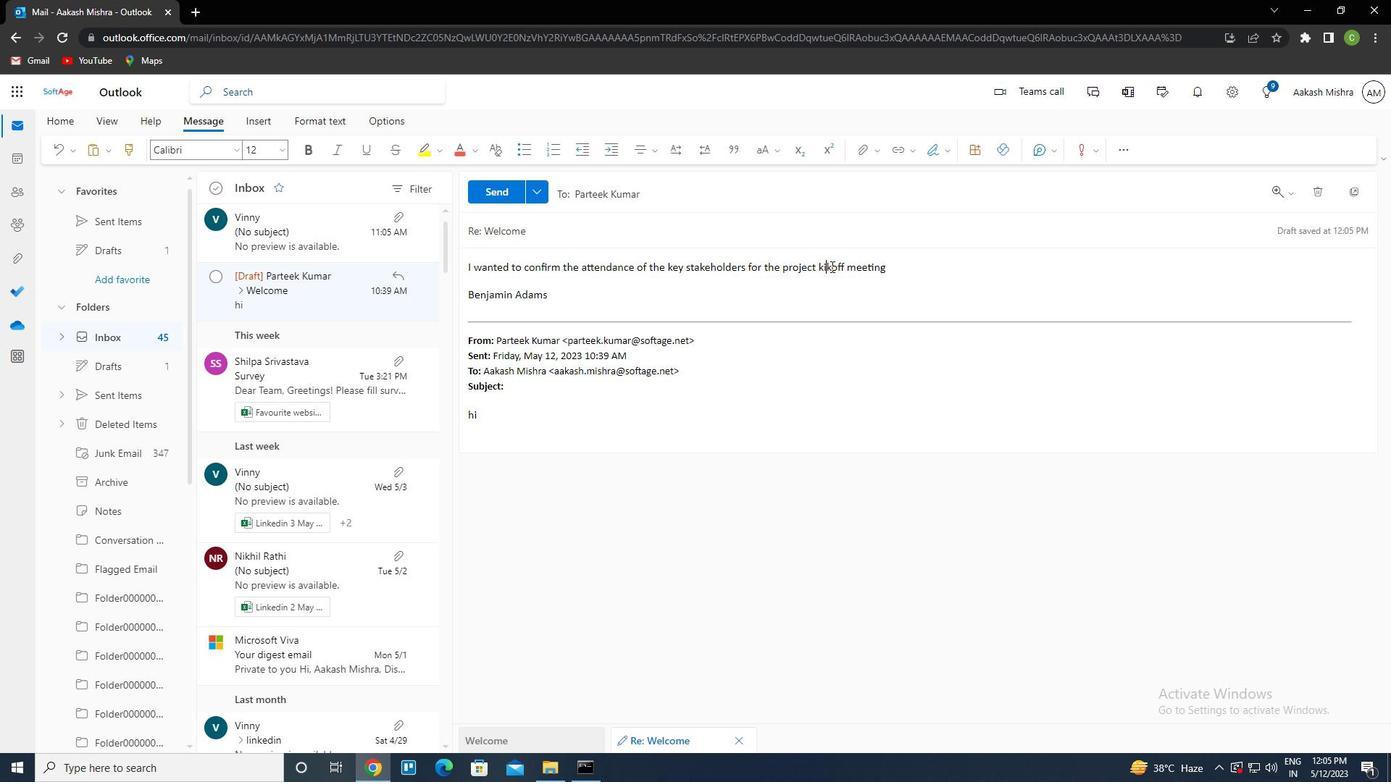 
Action: Mouse moved to (507, 197)
Screenshot: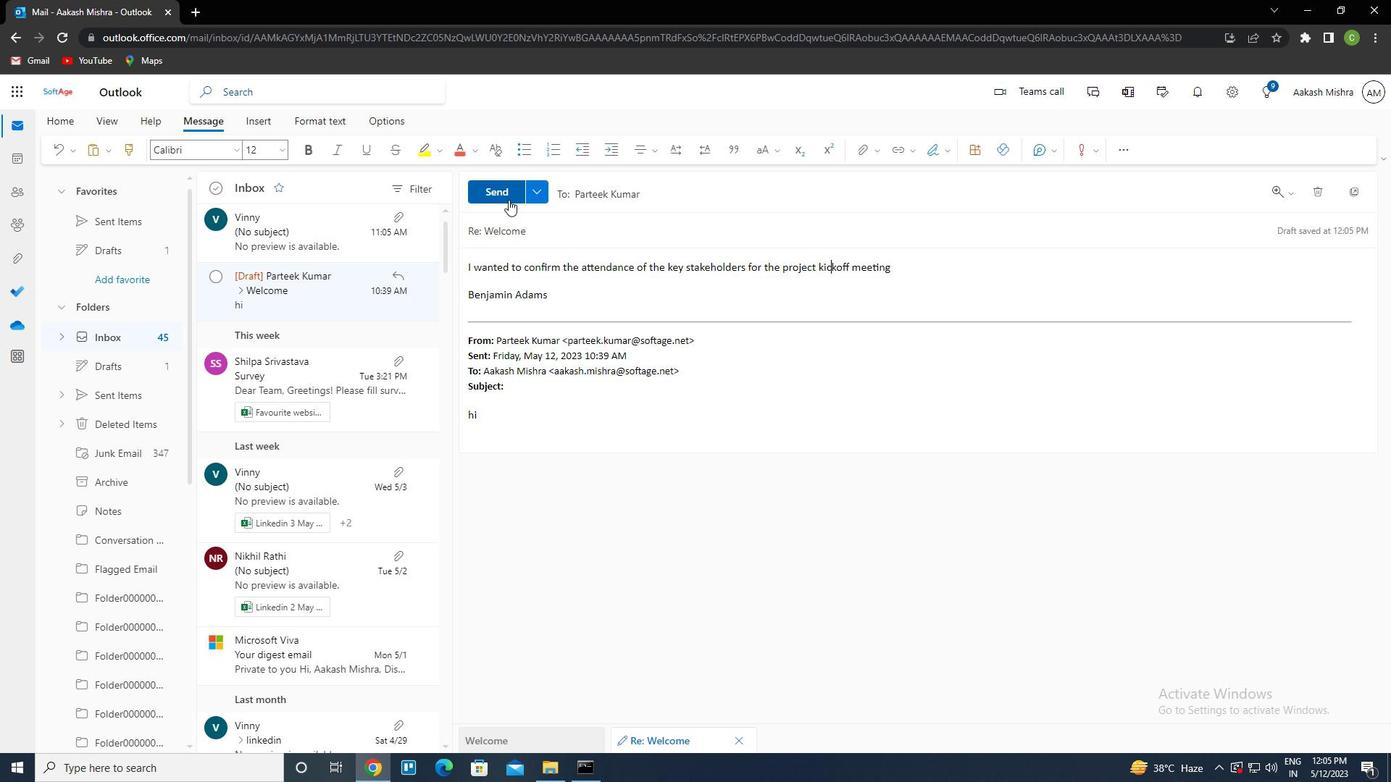 
Action: Mouse pressed left at (507, 197)
Screenshot: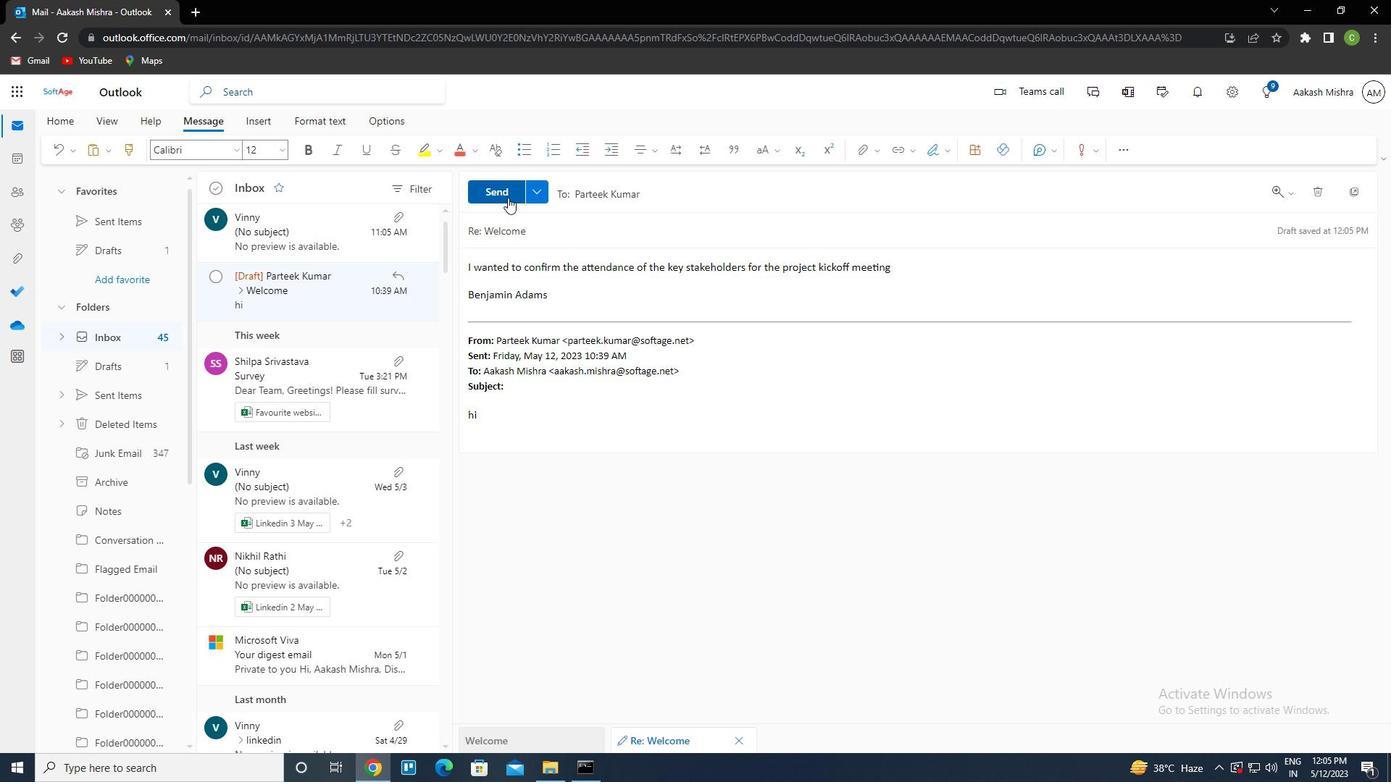 
Action: Mouse moved to (797, 378)
Screenshot: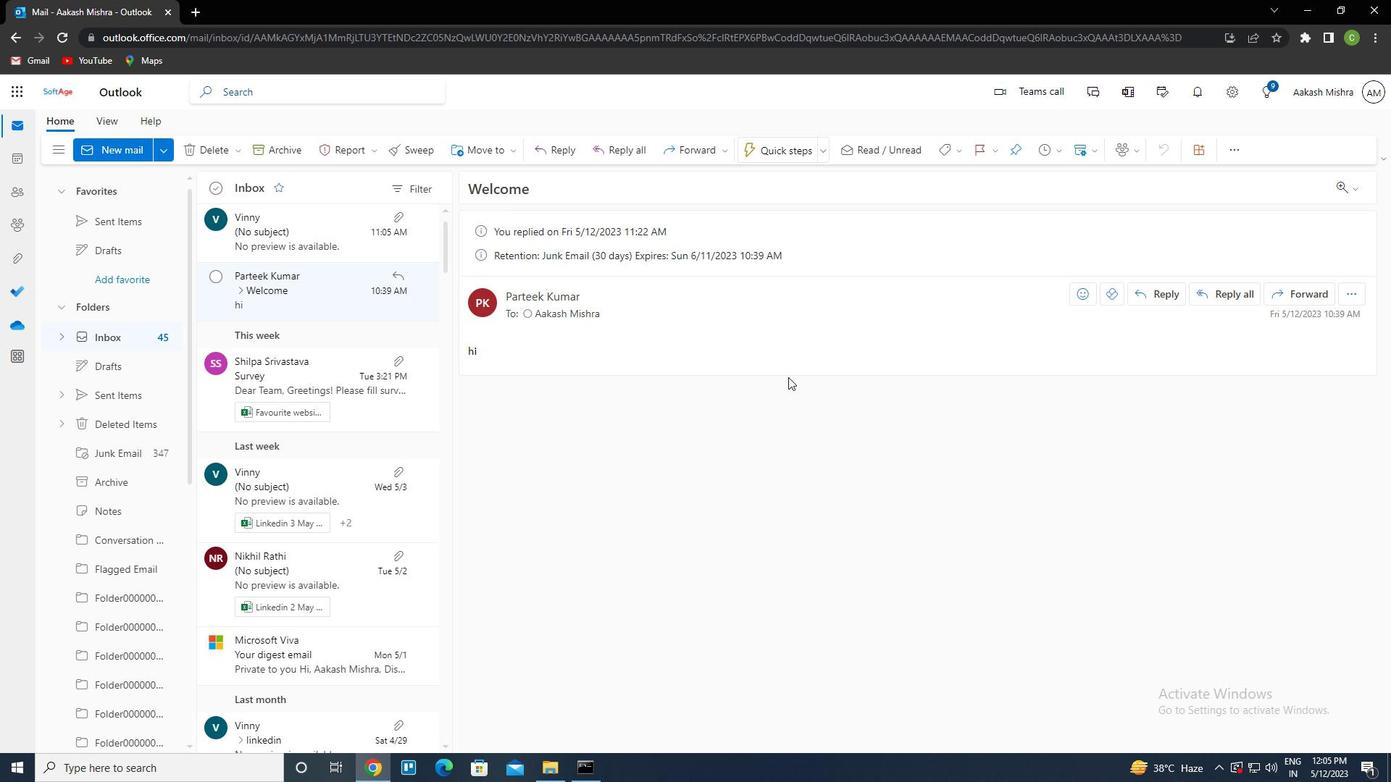 
